 Task: Find connections with filter location Parli Vaijnāth with filter topic #Sustainabilitywith filter profile language Spanish with filter current company Innovaccer with filter school Kalinga University, Raipur with filter industry Temporary Help Services with filter service category Family Law with filter keywords title SEO Manager
Action: Mouse moved to (489, 65)
Screenshot: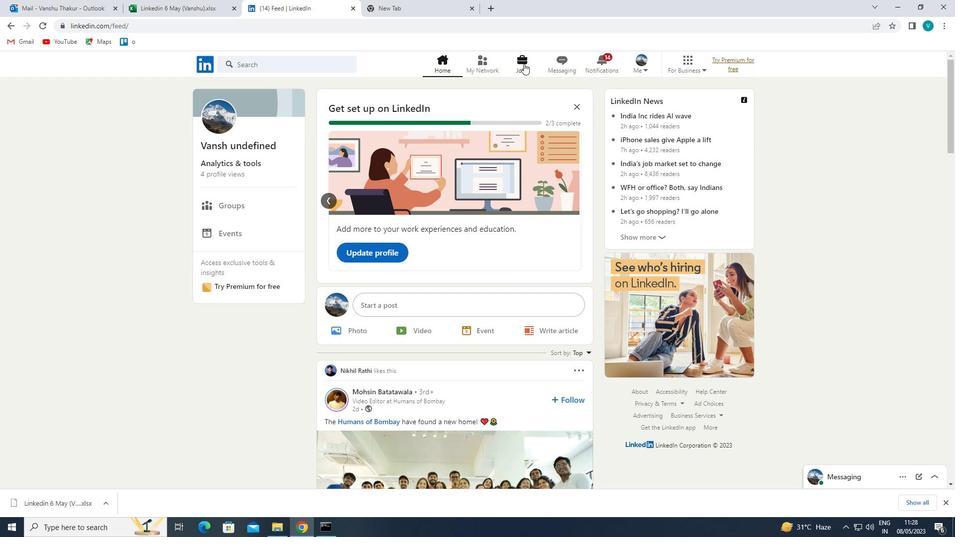 
Action: Mouse pressed left at (489, 65)
Screenshot: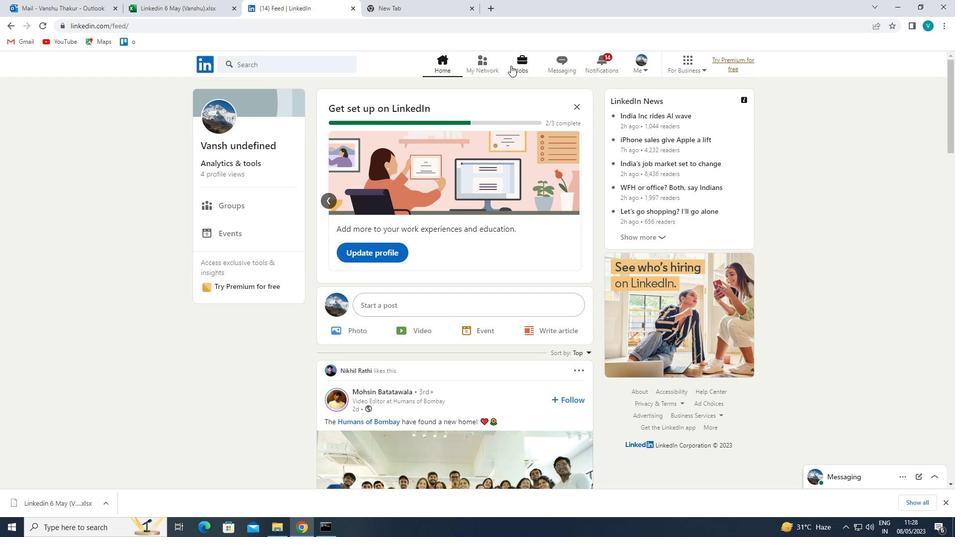 
Action: Mouse moved to (255, 122)
Screenshot: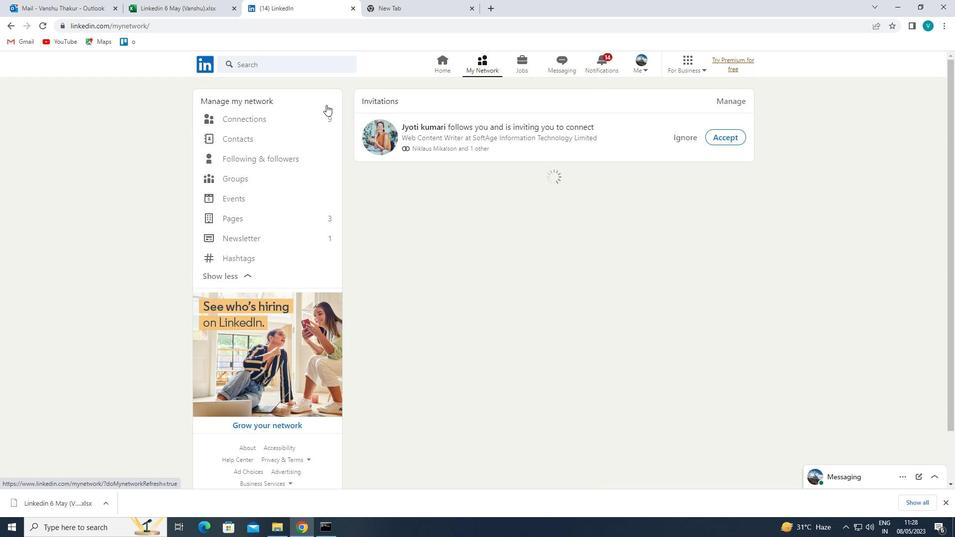 
Action: Mouse pressed left at (255, 122)
Screenshot: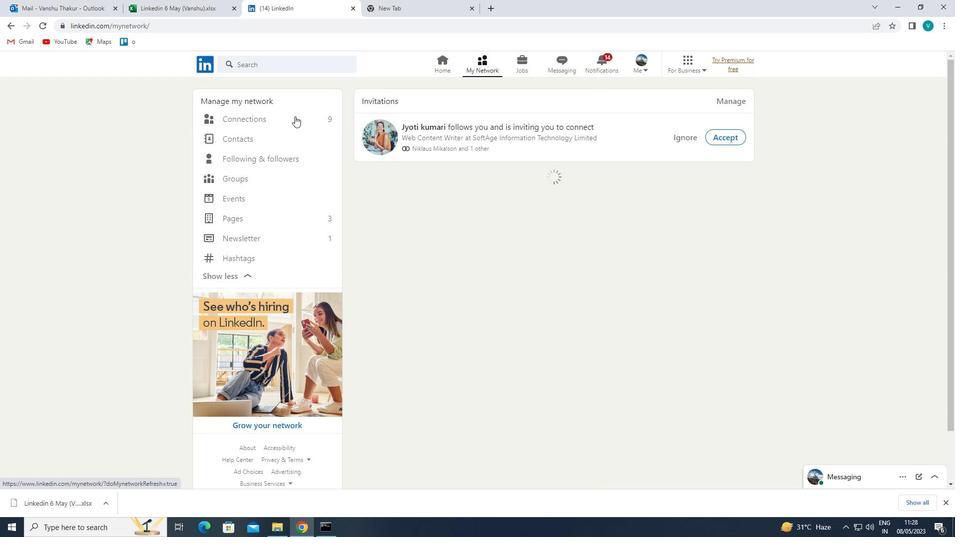 
Action: Mouse moved to (552, 116)
Screenshot: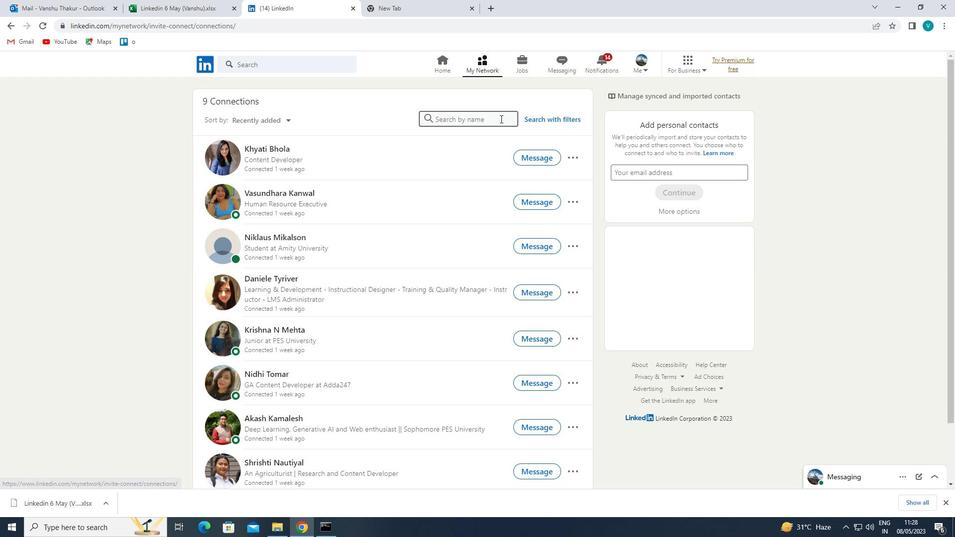
Action: Mouse pressed left at (552, 116)
Screenshot: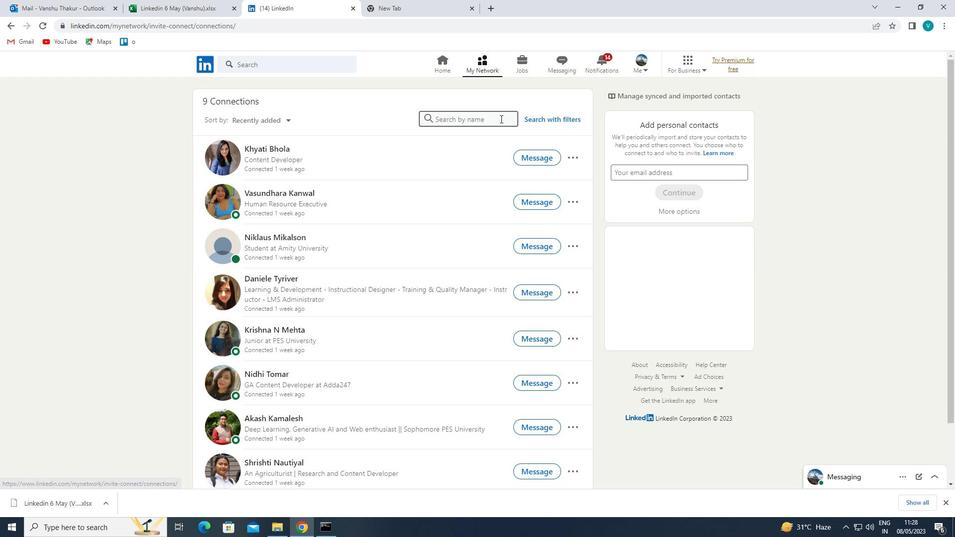 
Action: Mouse moved to (489, 93)
Screenshot: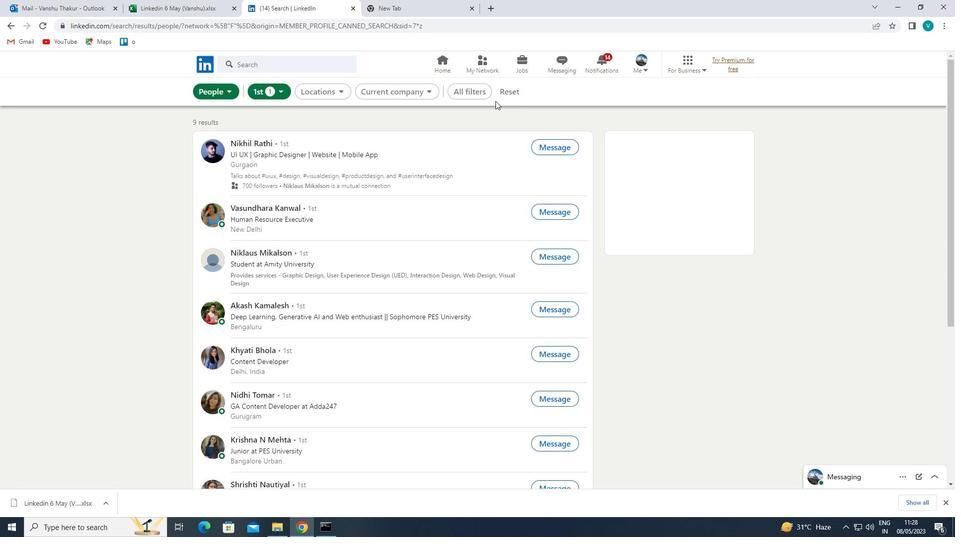 
Action: Mouse pressed left at (489, 93)
Screenshot: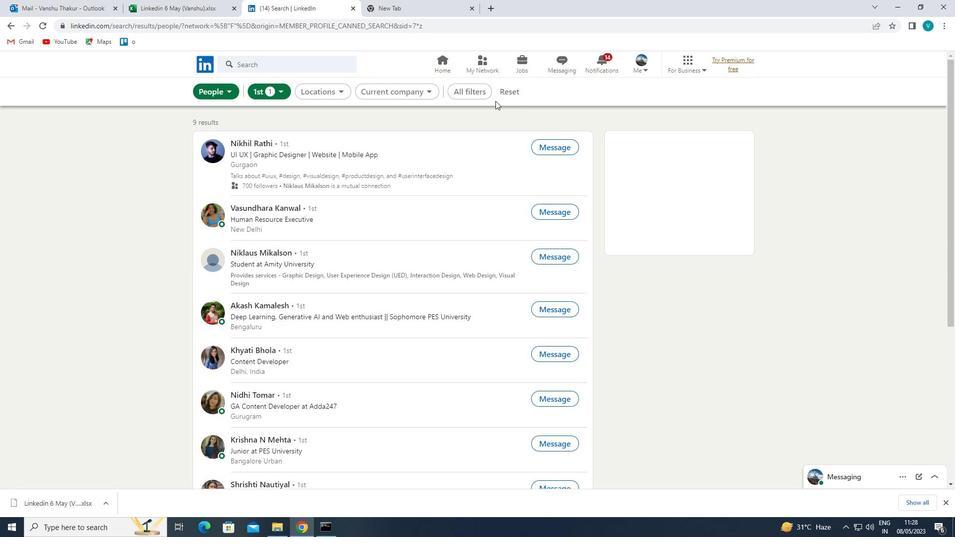 
Action: Mouse moved to (810, 209)
Screenshot: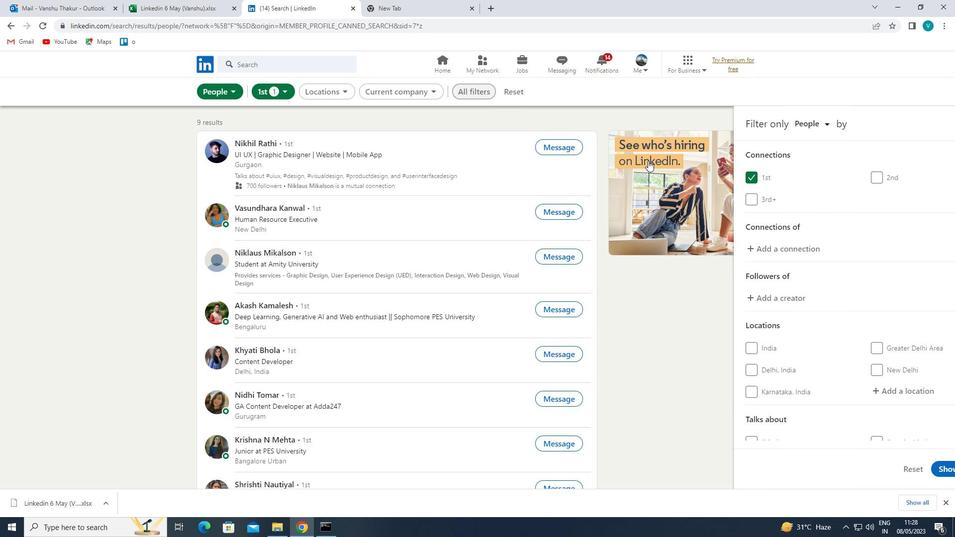 
Action: Mouse scrolled (810, 209) with delta (0, 0)
Screenshot: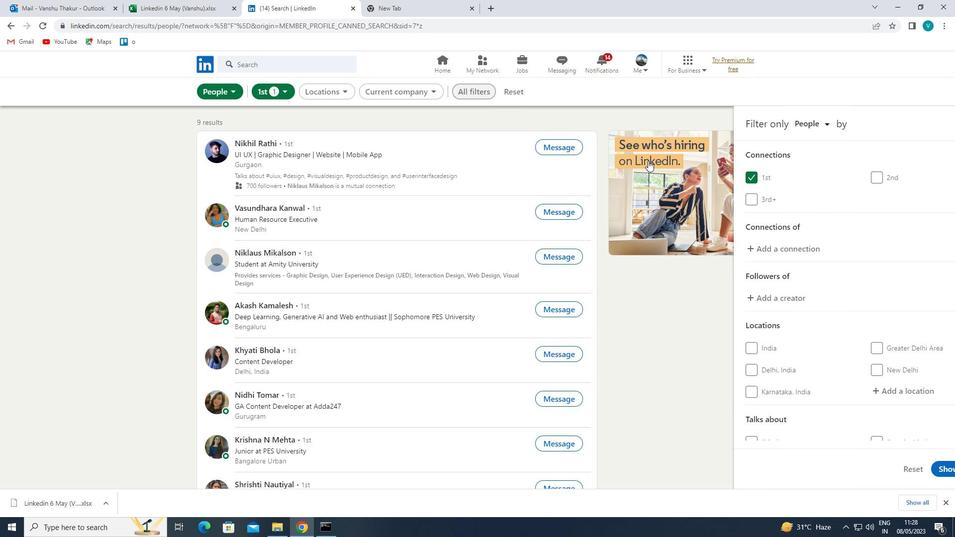 
Action: Mouse moved to (810, 210)
Screenshot: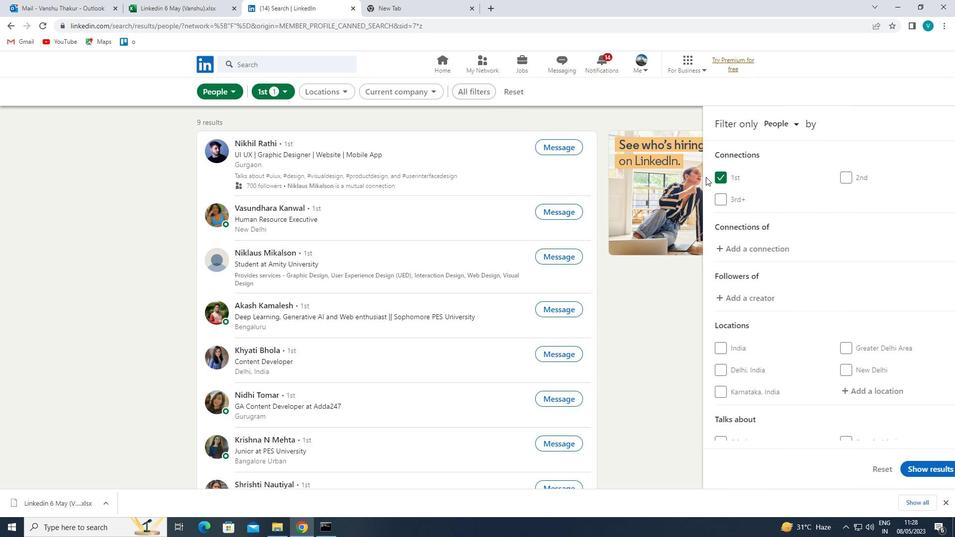 
Action: Mouse scrolled (810, 210) with delta (0, 0)
Screenshot: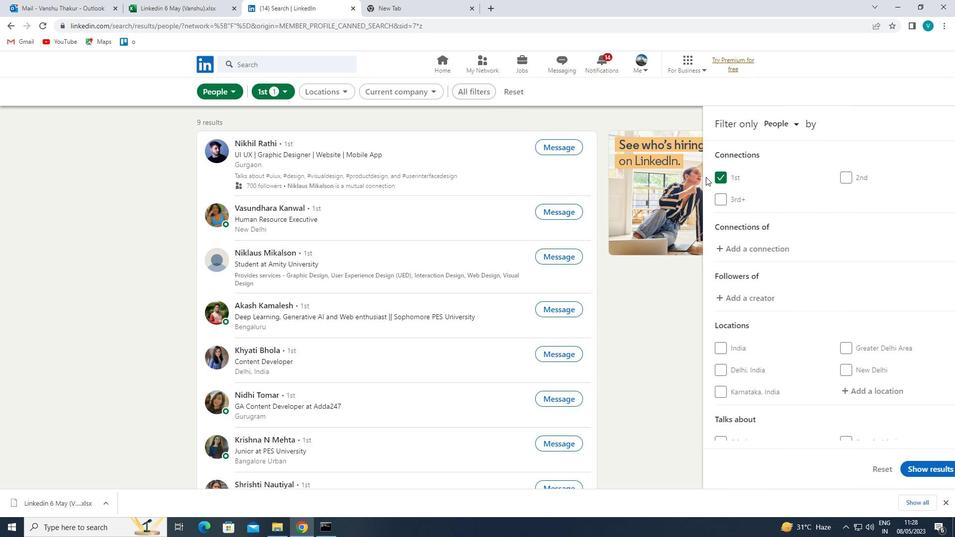 
Action: Mouse moved to (858, 291)
Screenshot: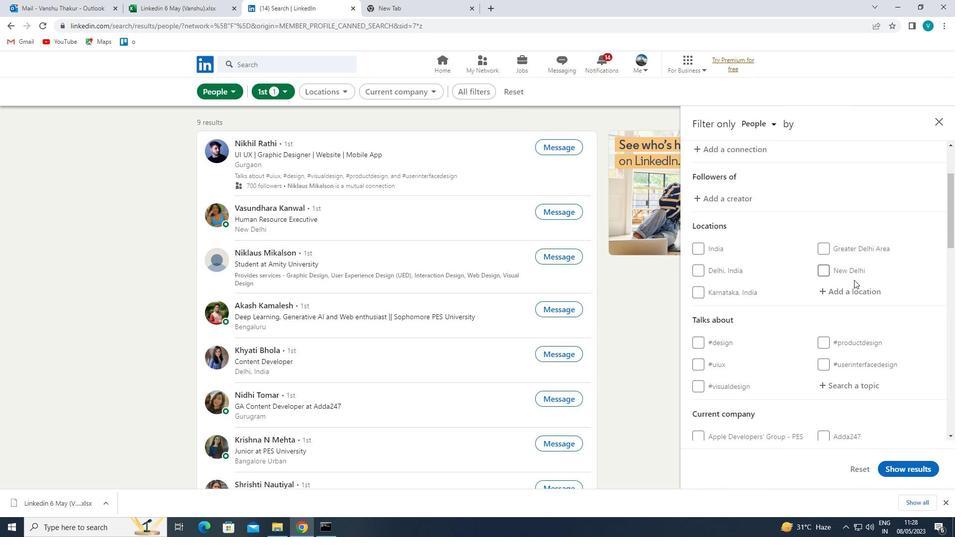 
Action: Mouse pressed left at (858, 291)
Screenshot: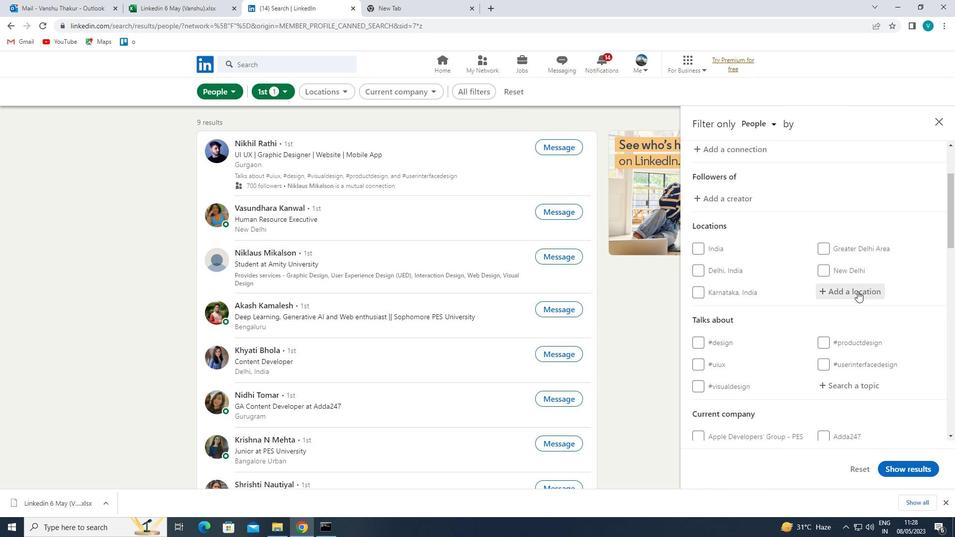 
Action: Mouse moved to (668, 212)
Screenshot: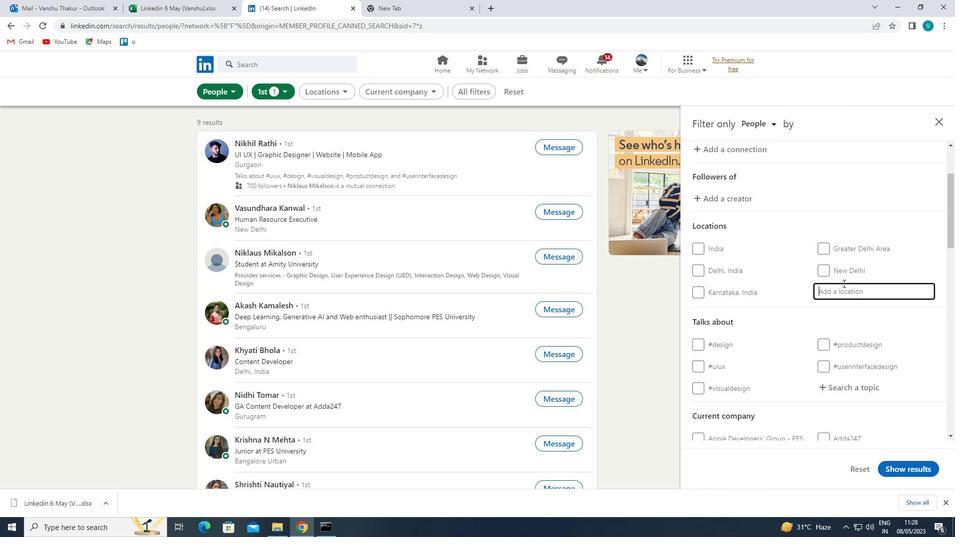 
Action: Key pressed <Key.shift>PARLI<Key.space><Key.shift>VAIJNATH<Key.left><Key.left><Key.left><Key.left><Key.left><Key.left><Key.left><Key.left><Key.left><Key.left><Key.left><Key.left><Key.left><Key.backspace><Key.shift>P
Screenshot: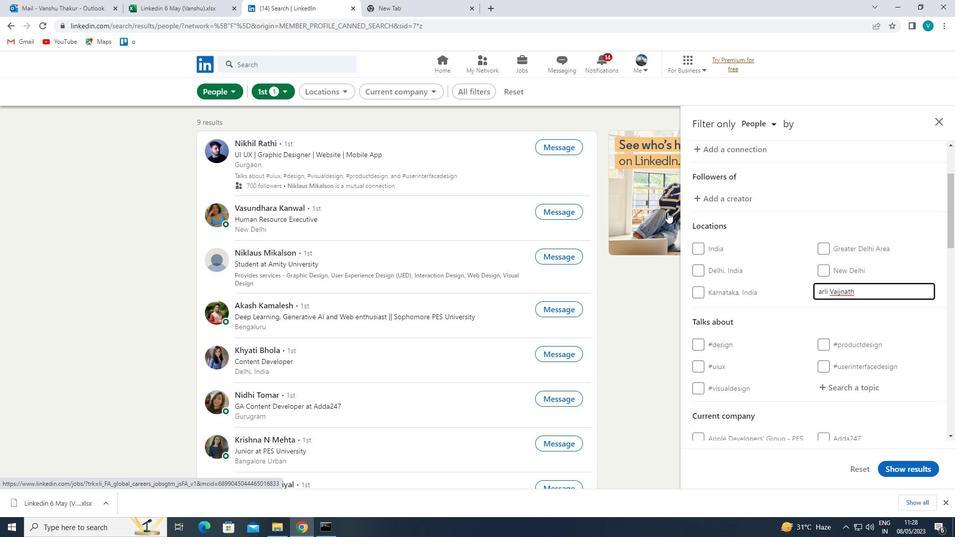 
Action: Mouse moved to (777, 292)
Screenshot: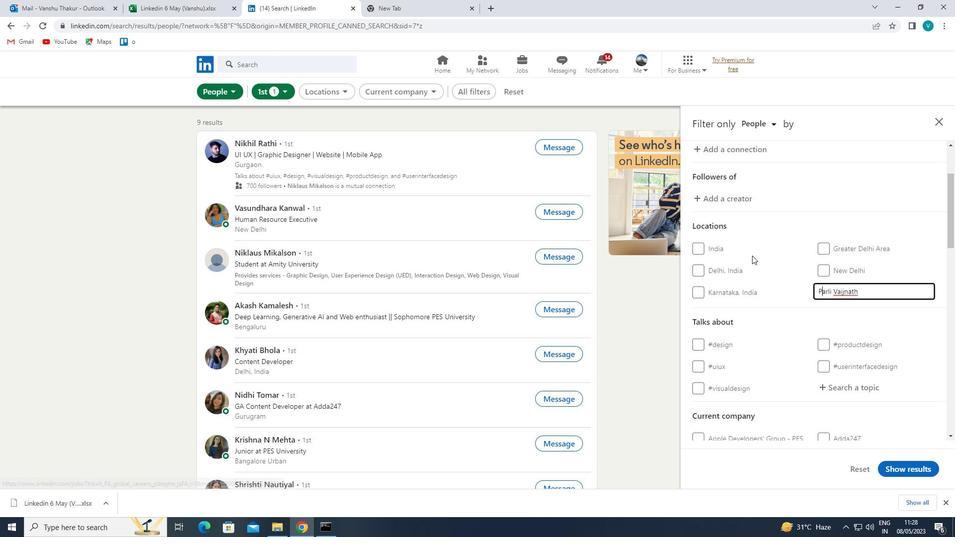 
Action: Mouse pressed left at (777, 292)
Screenshot: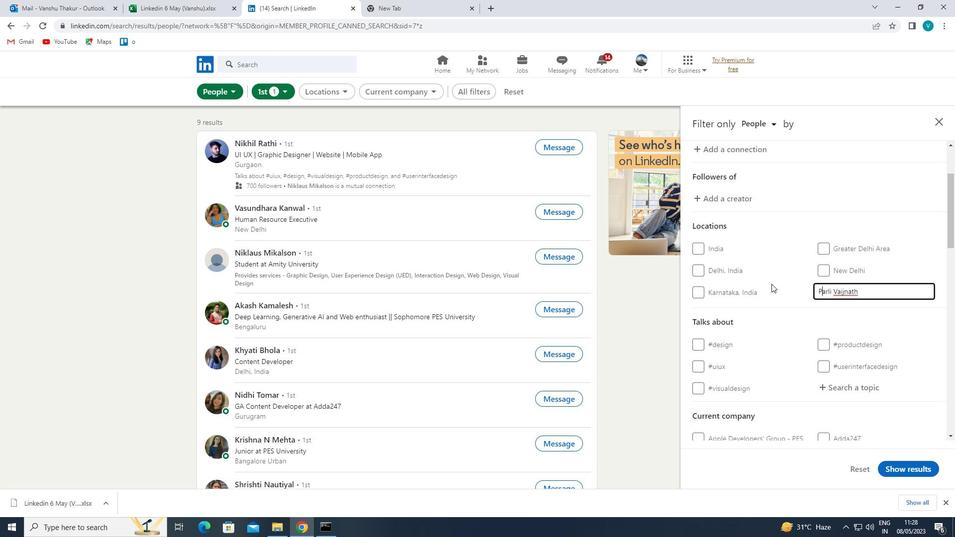 
Action: Mouse moved to (869, 320)
Screenshot: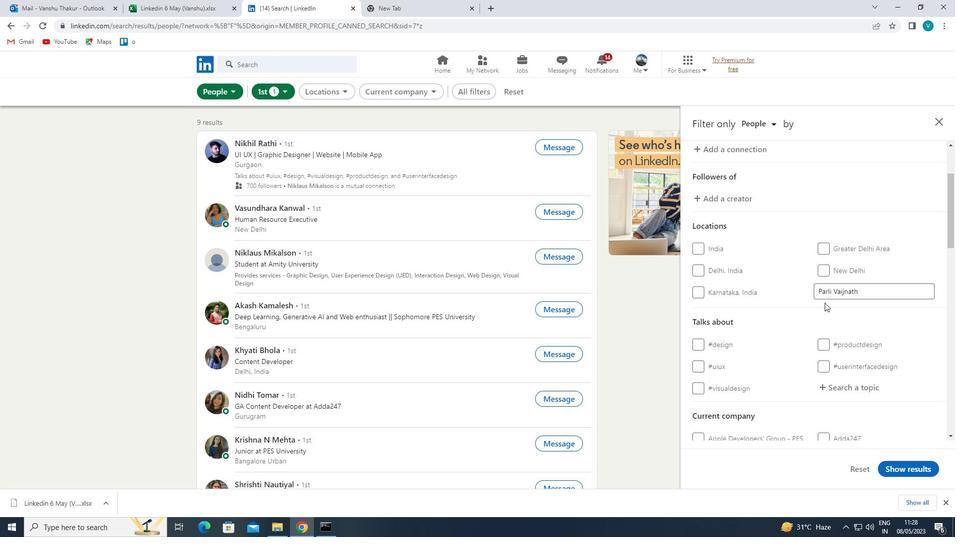 
Action: Mouse scrolled (869, 320) with delta (0, 0)
Screenshot: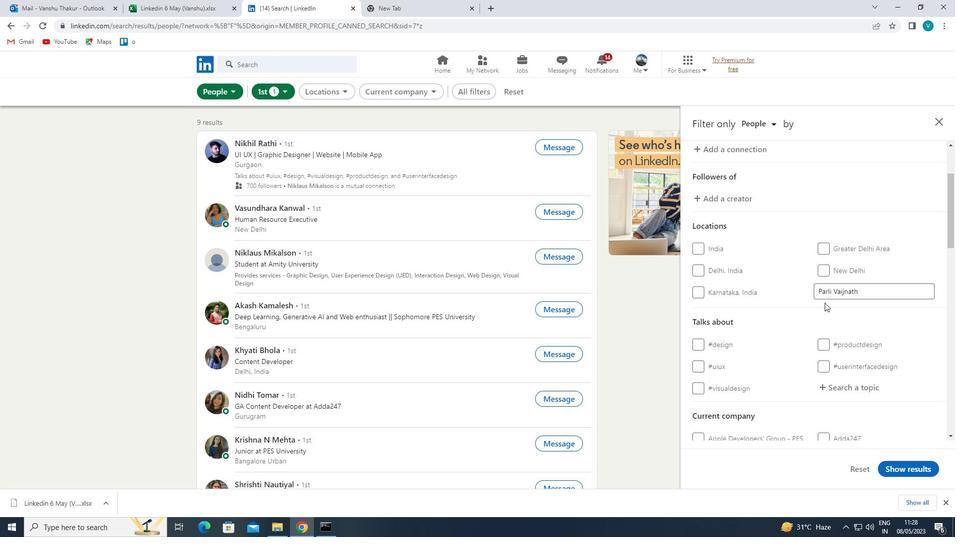 
Action: Mouse moved to (875, 324)
Screenshot: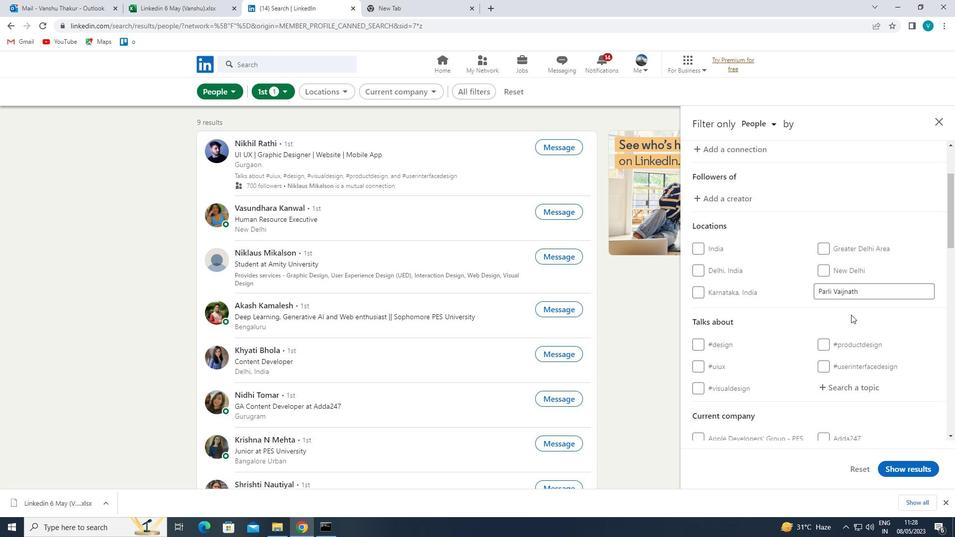 
Action: Mouse scrolled (875, 324) with delta (0, 0)
Screenshot: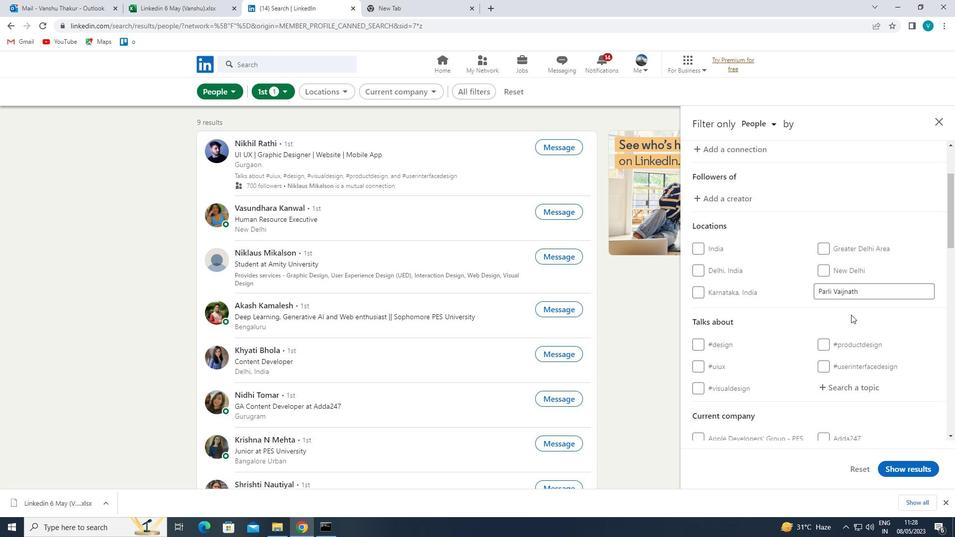 
Action: Mouse moved to (863, 292)
Screenshot: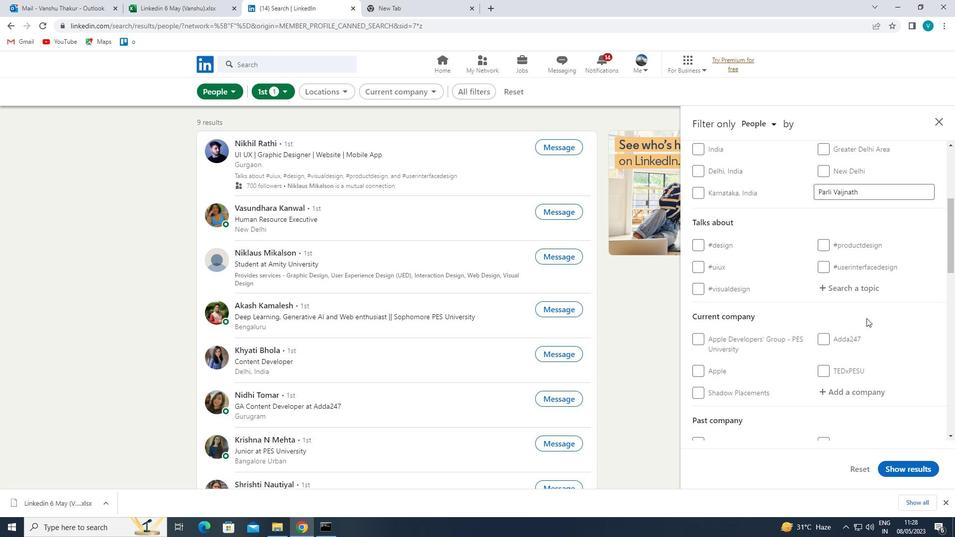
Action: Mouse pressed left at (863, 292)
Screenshot: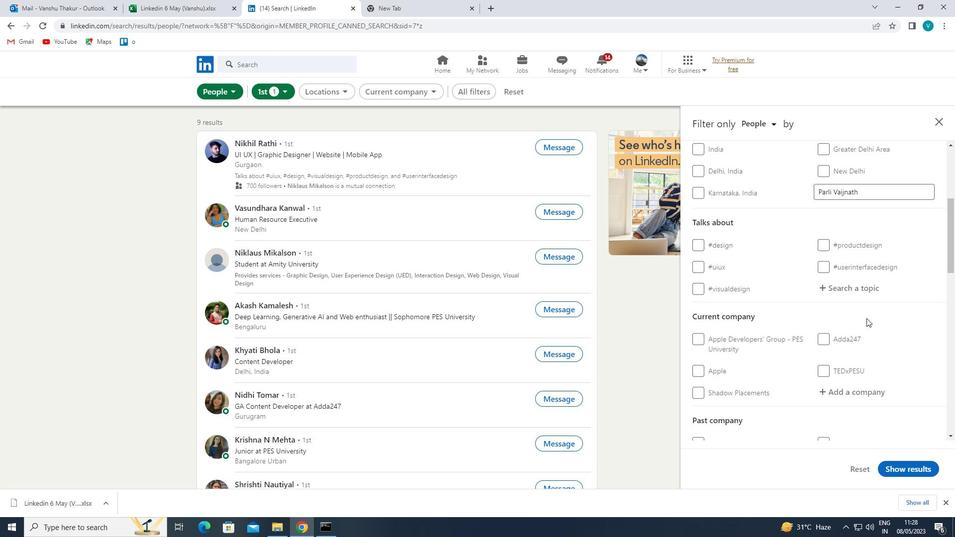 
Action: Mouse moved to (800, 253)
Screenshot: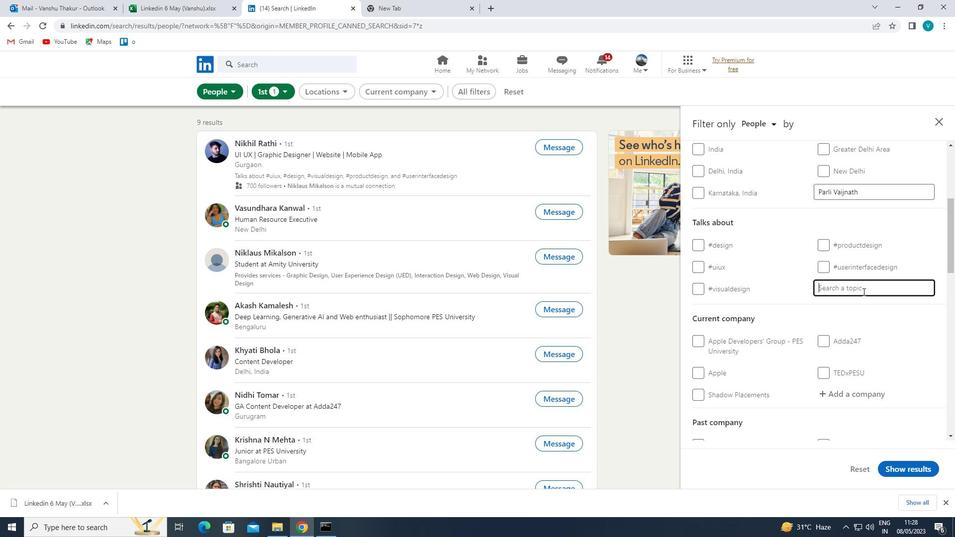 
Action: Key pressed SUSTA
Screenshot: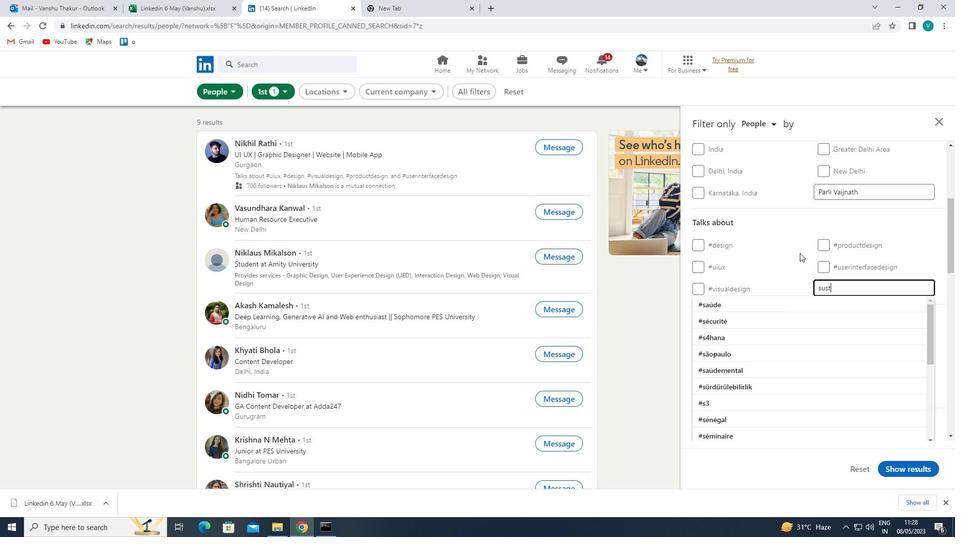 
Action: Mouse moved to (793, 300)
Screenshot: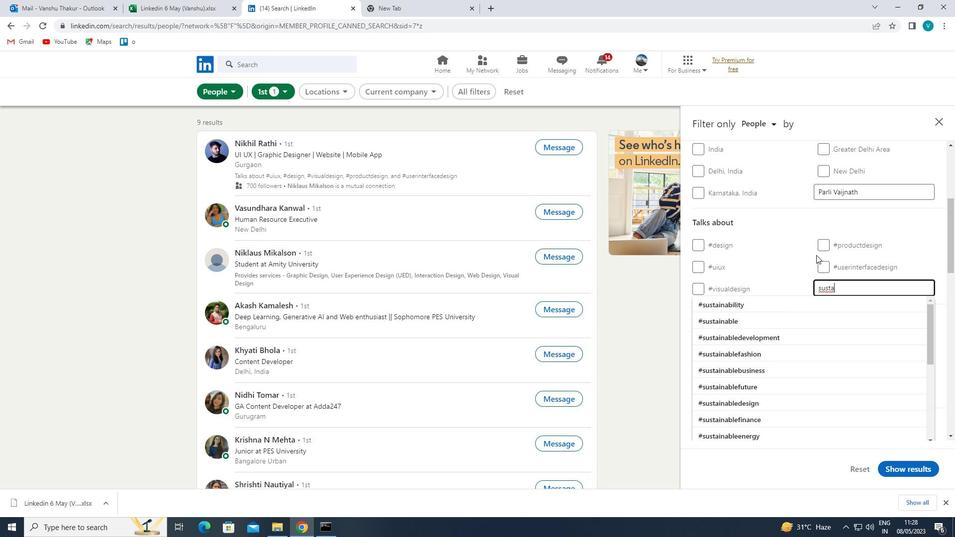 
Action: Mouse pressed left at (793, 300)
Screenshot: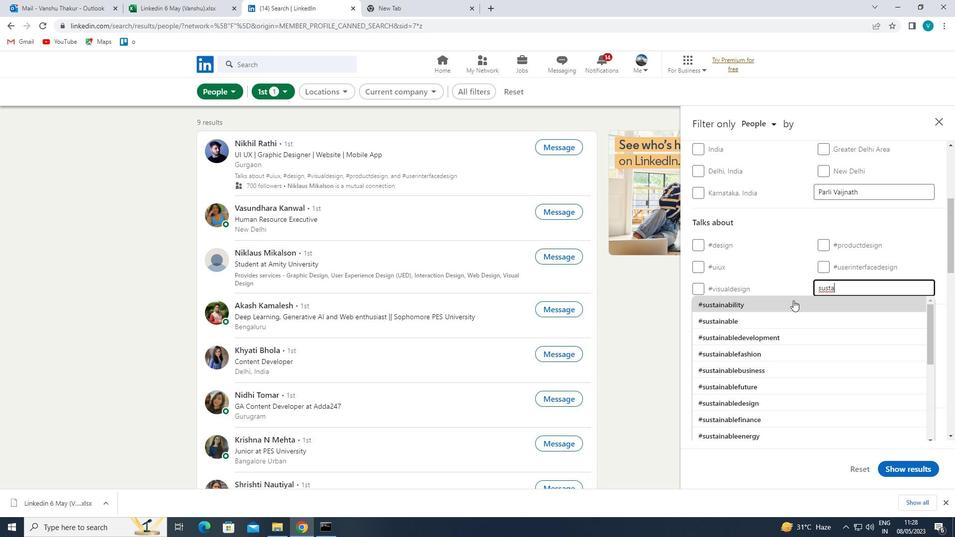 
Action: Mouse moved to (796, 307)
Screenshot: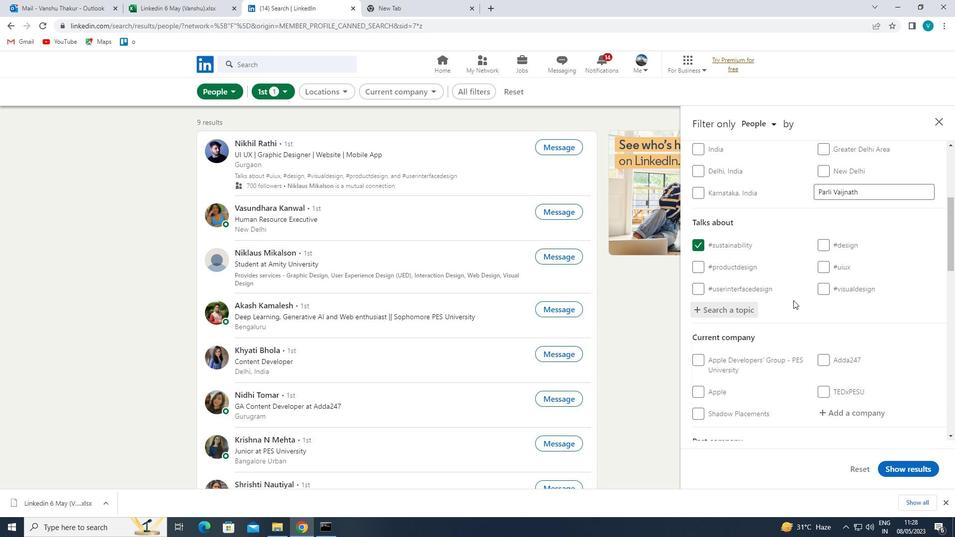 
Action: Mouse scrolled (796, 306) with delta (0, 0)
Screenshot: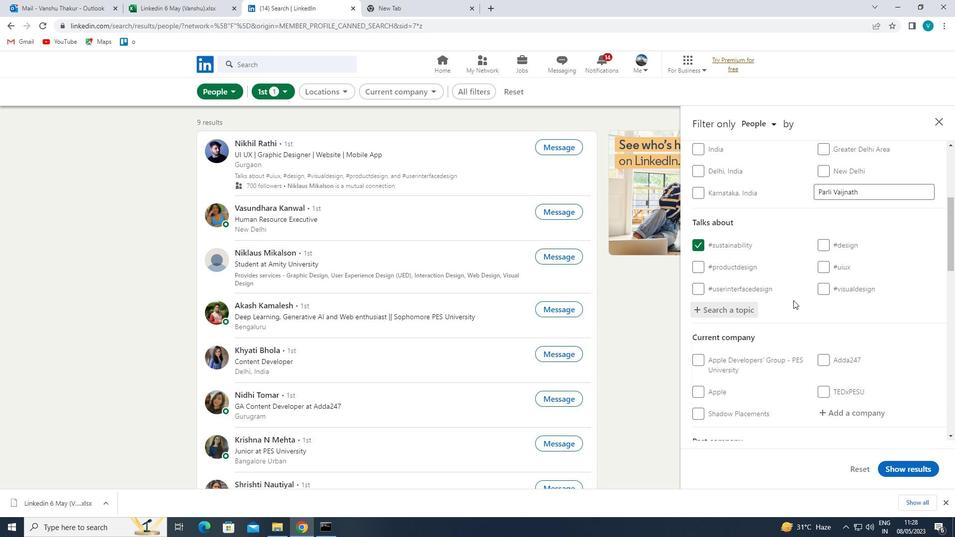 
Action: Mouse moved to (797, 309)
Screenshot: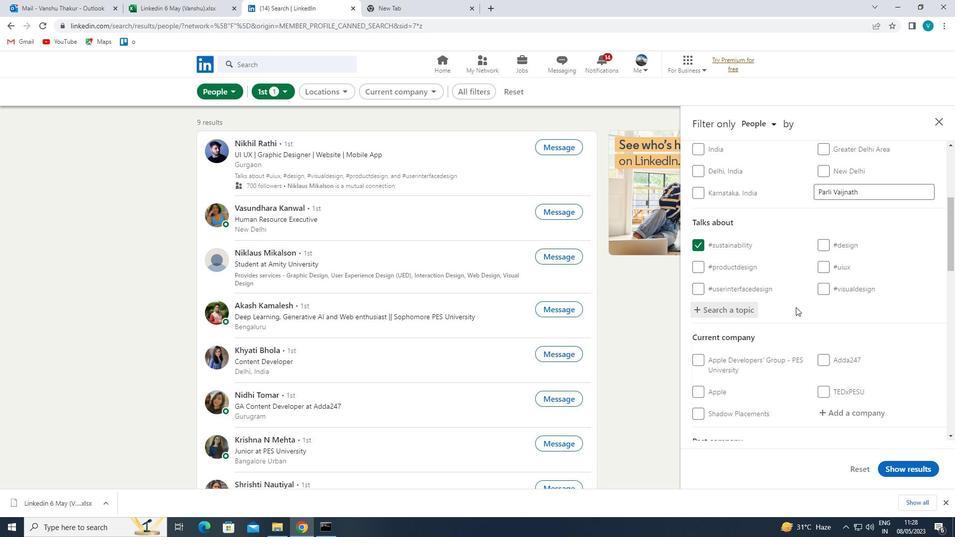 
Action: Mouse scrolled (797, 308) with delta (0, 0)
Screenshot: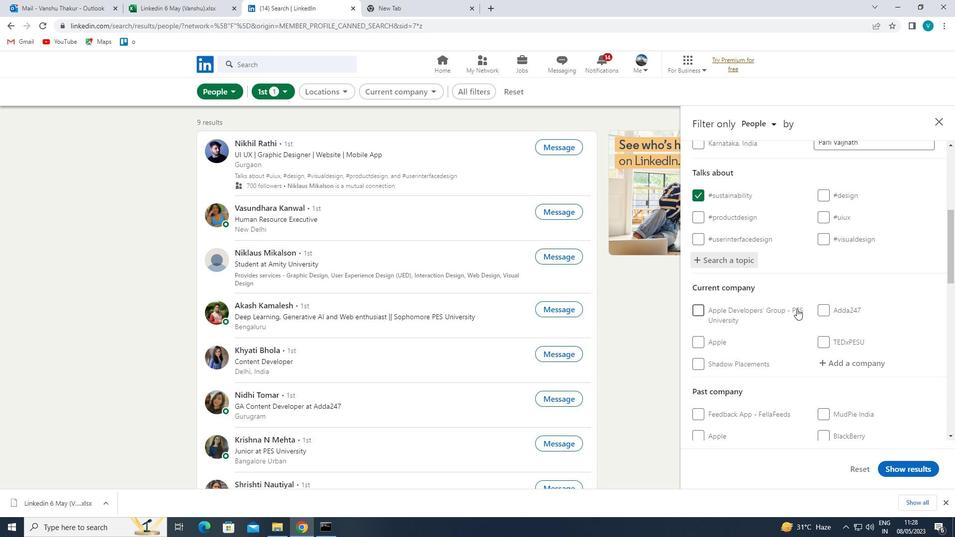 
Action: Mouse moved to (840, 309)
Screenshot: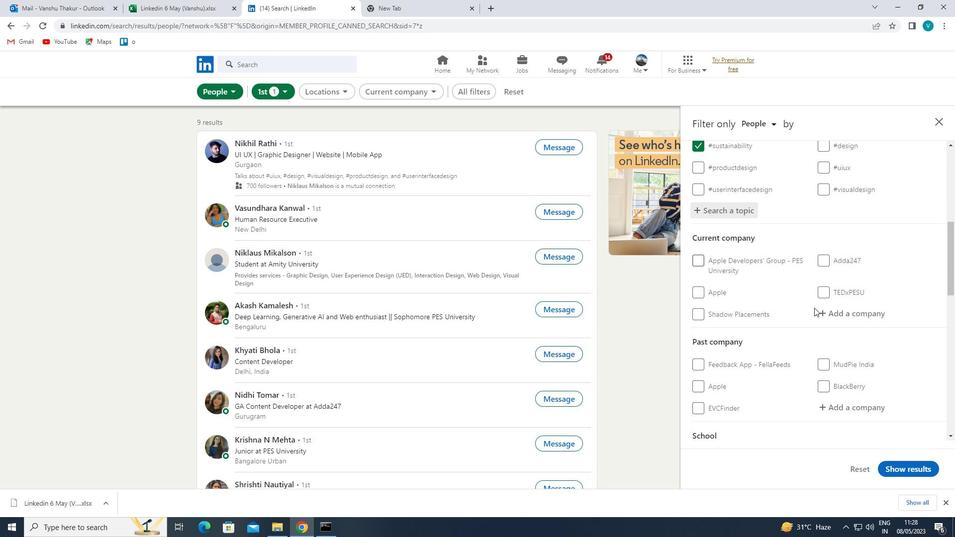 
Action: Mouse pressed left at (840, 309)
Screenshot: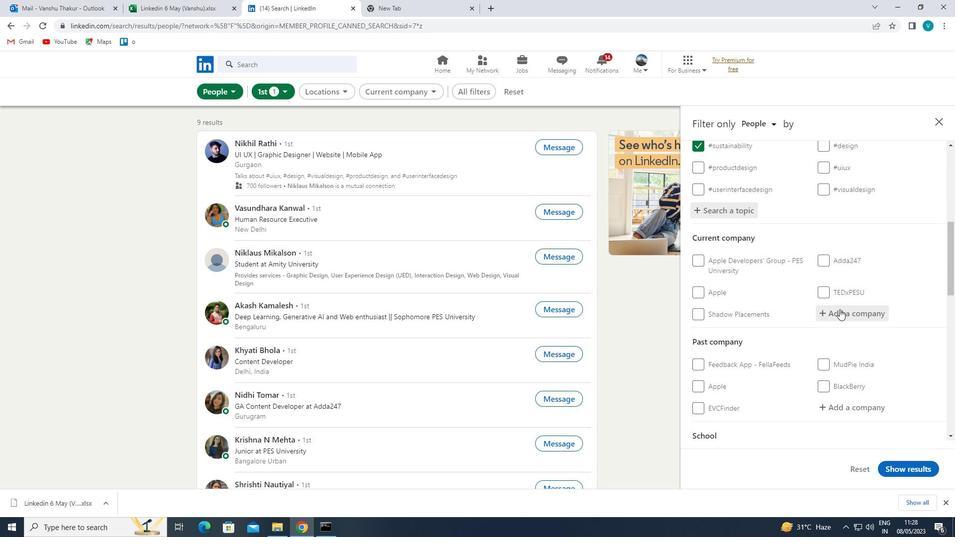 
Action: Mouse moved to (847, 303)
Screenshot: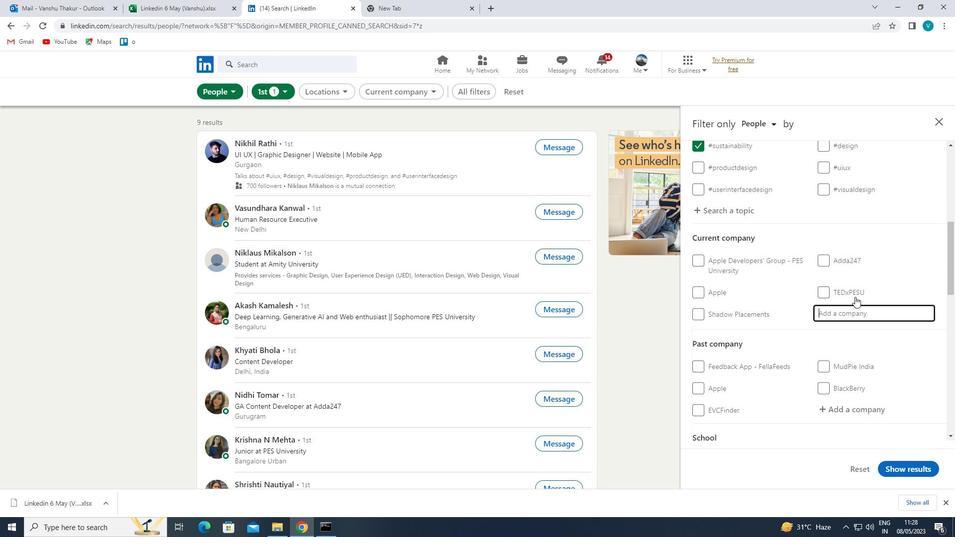 
Action: Key pressed <Key.shift>
Screenshot: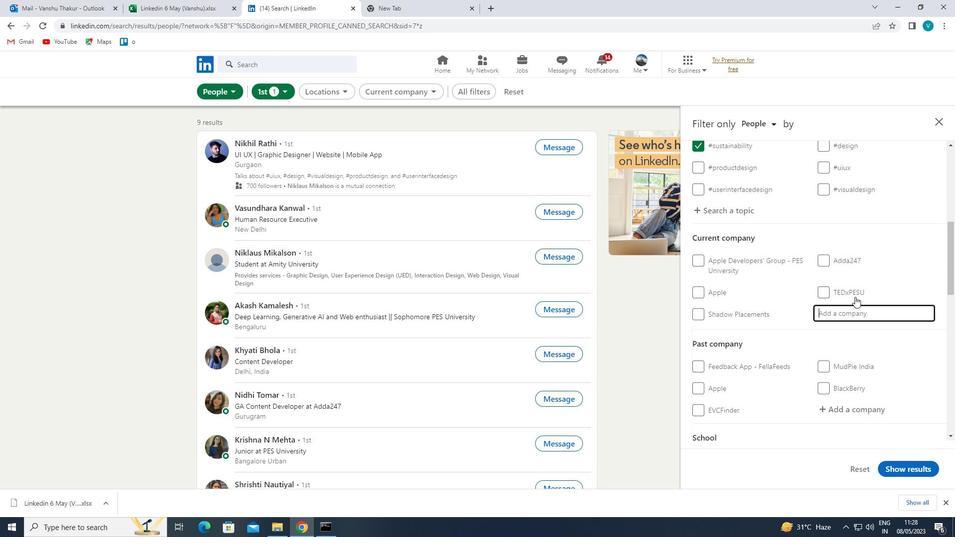
Action: Mouse moved to (847, 303)
Screenshot: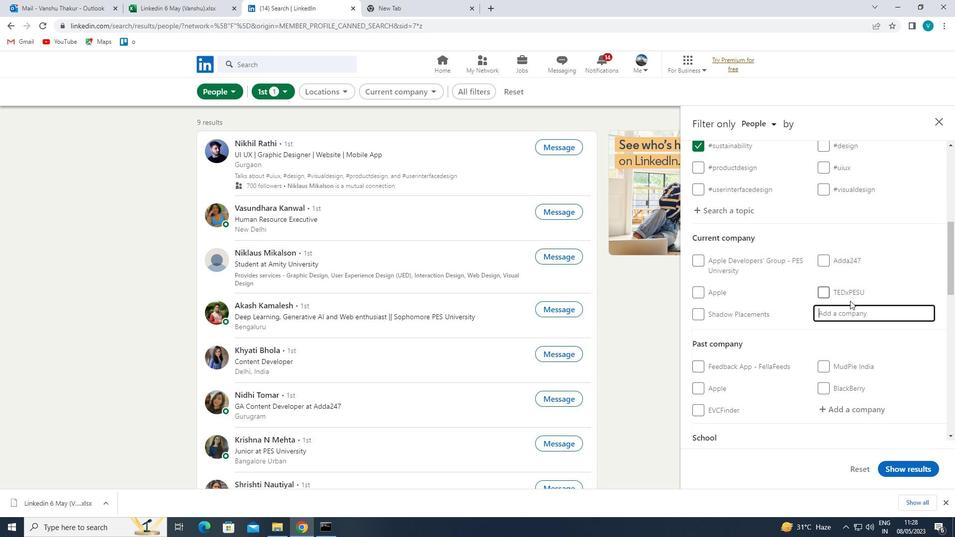 
Action: Key pressed I
Screenshot: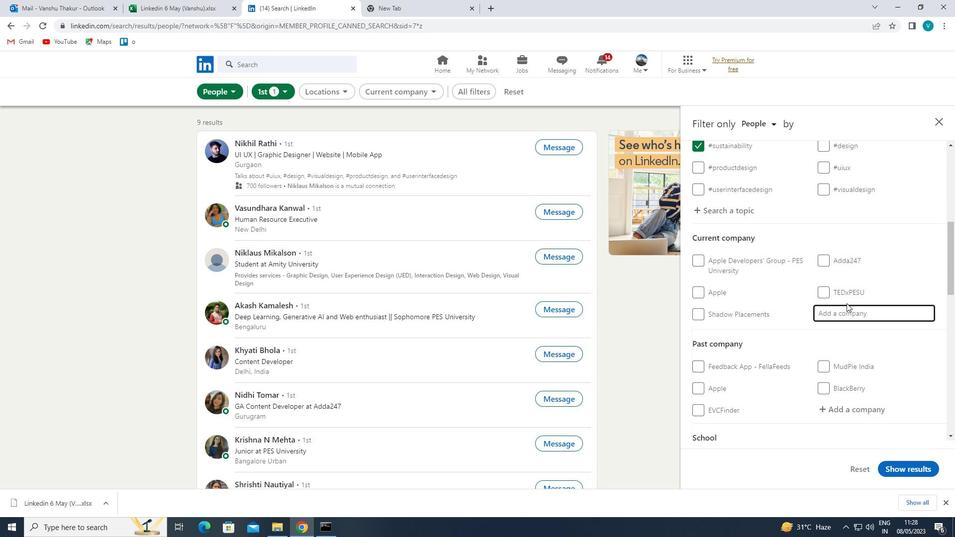 
Action: Mouse moved to (846, 304)
Screenshot: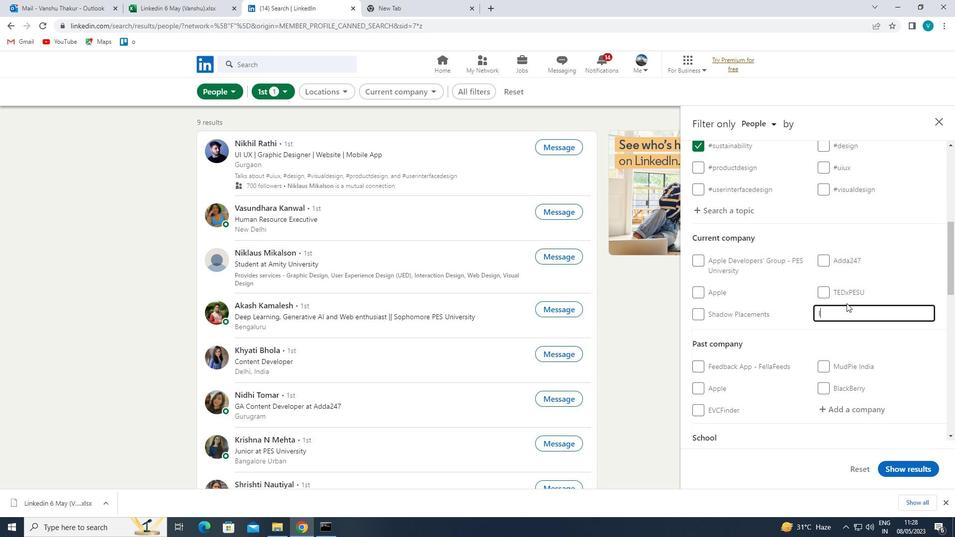 
Action: Key pressed NNOVACCER
Screenshot: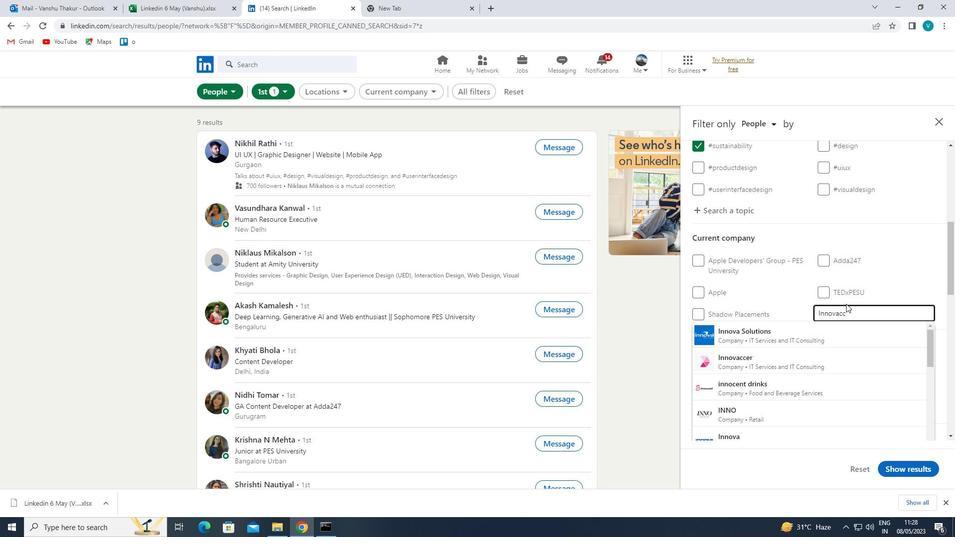 
Action: Mouse moved to (833, 335)
Screenshot: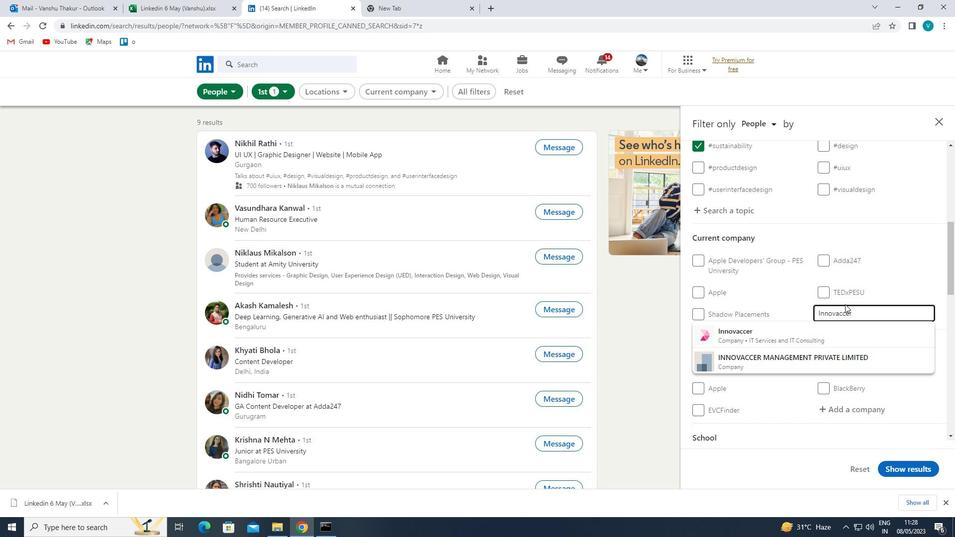 
Action: Mouse pressed left at (833, 335)
Screenshot: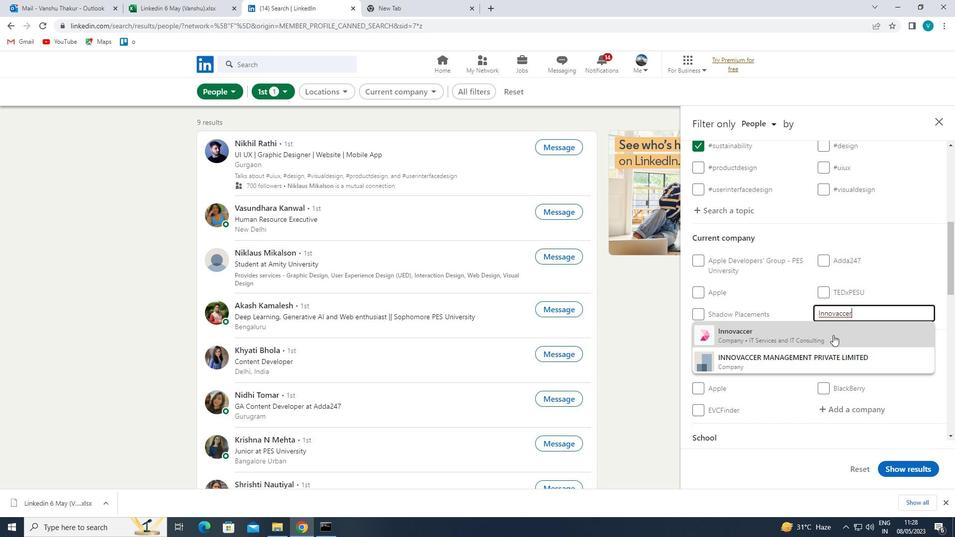 
Action: Mouse moved to (835, 337)
Screenshot: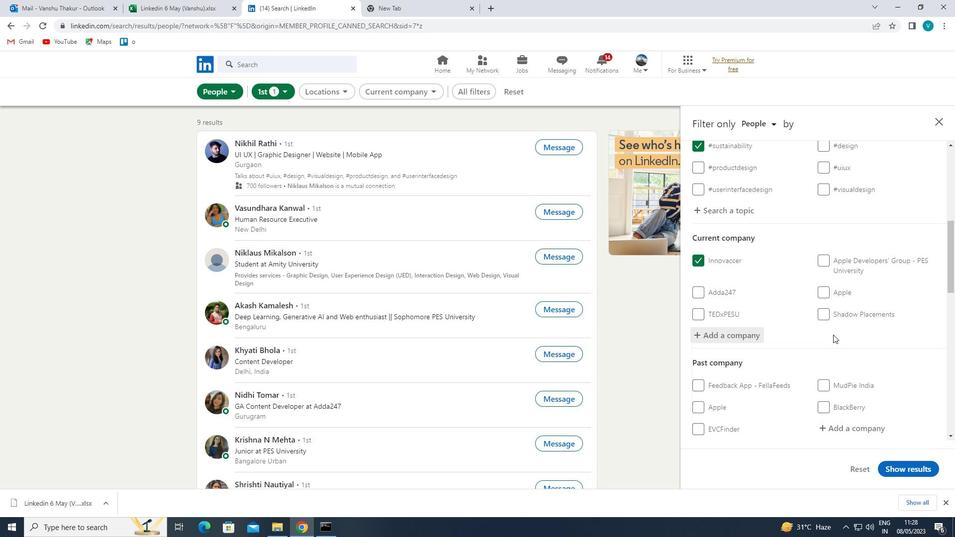 
Action: Mouse scrolled (835, 336) with delta (0, 0)
Screenshot: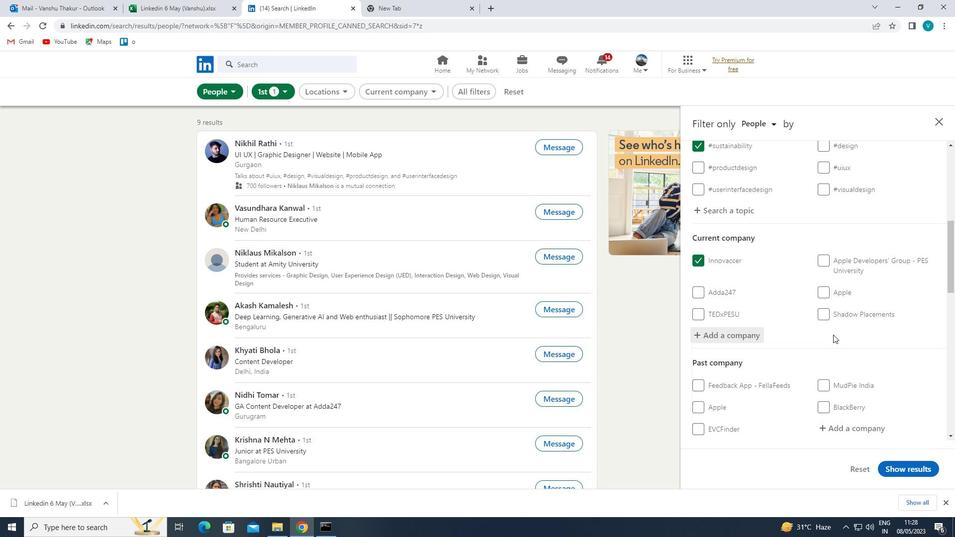 
Action: Mouse moved to (837, 338)
Screenshot: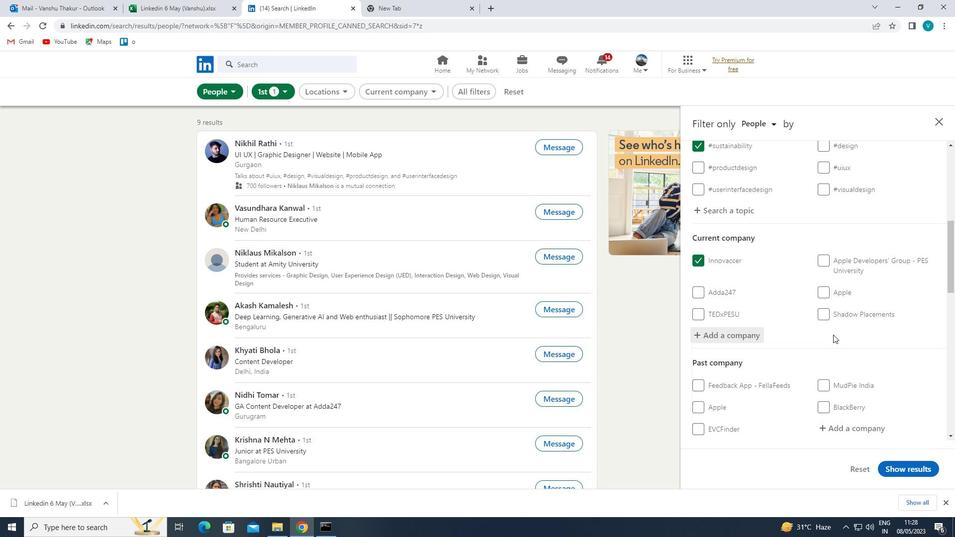 
Action: Mouse scrolled (837, 337) with delta (0, 0)
Screenshot: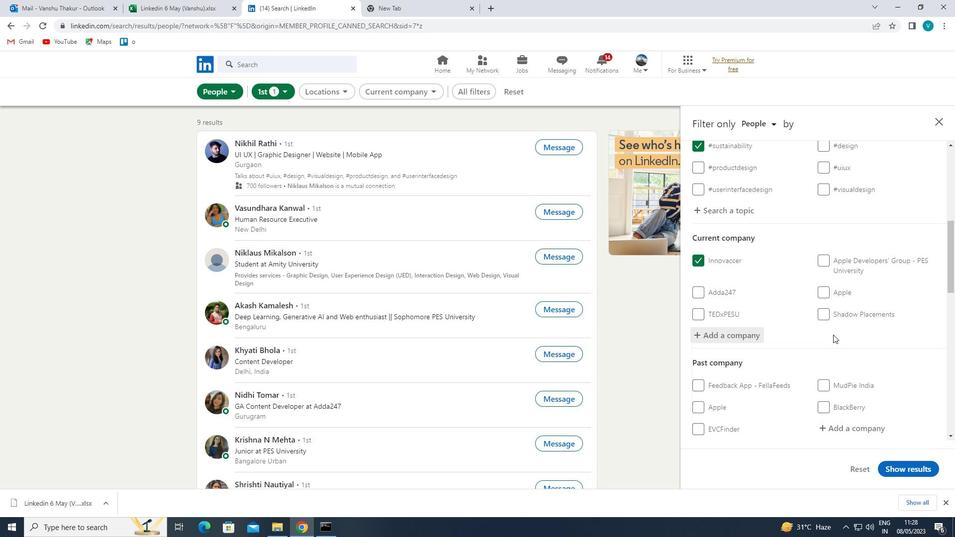 
Action: Mouse moved to (838, 339)
Screenshot: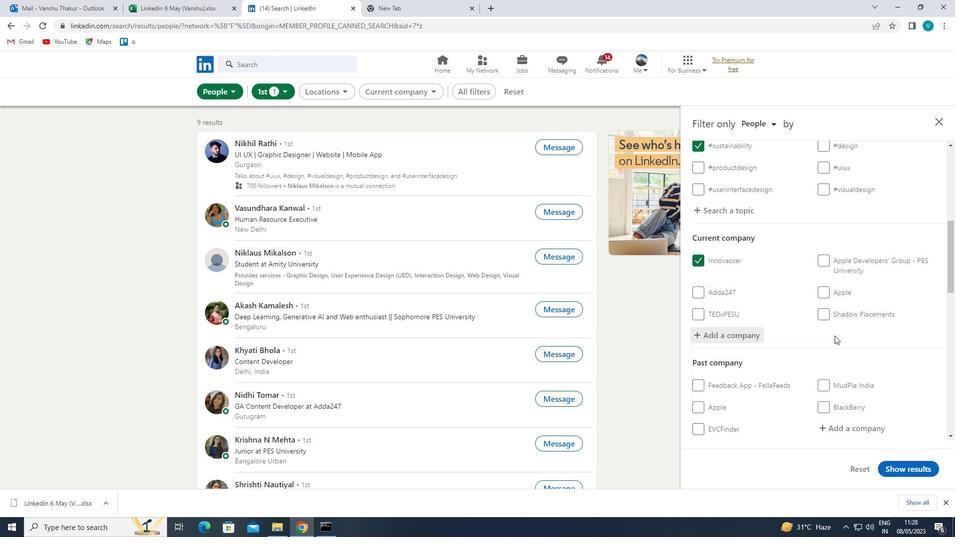 
Action: Mouse scrolled (838, 339) with delta (0, 0)
Screenshot: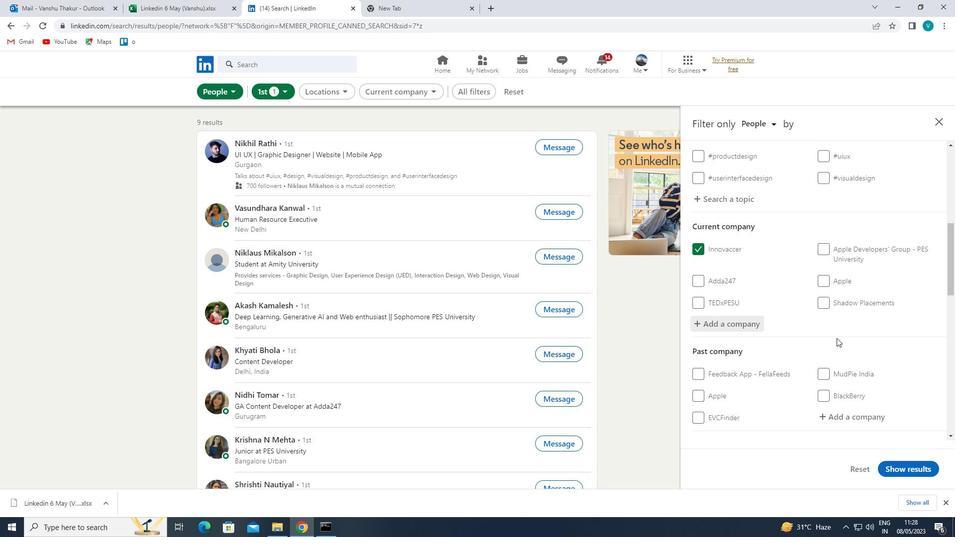 
Action: Mouse moved to (838, 340)
Screenshot: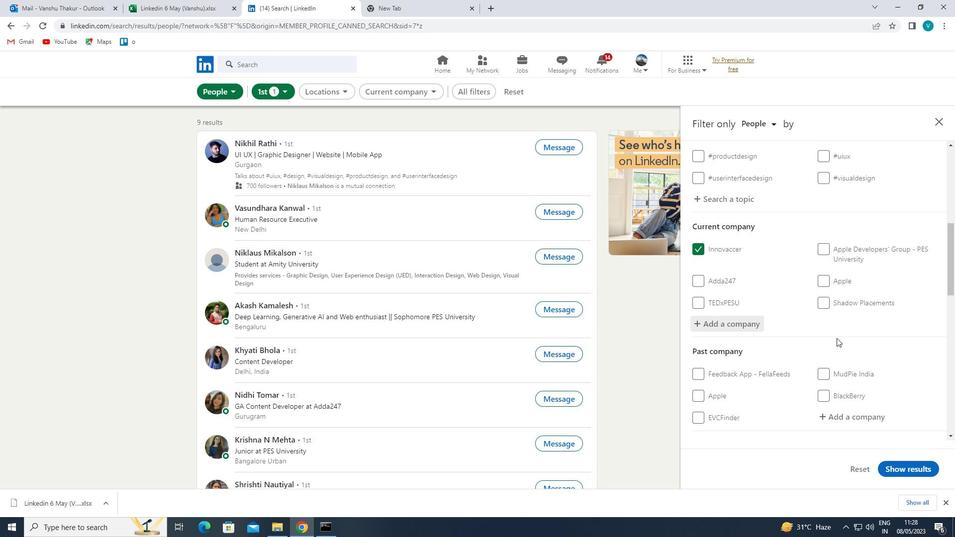 
Action: Mouse scrolled (838, 339) with delta (0, 0)
Screenshot: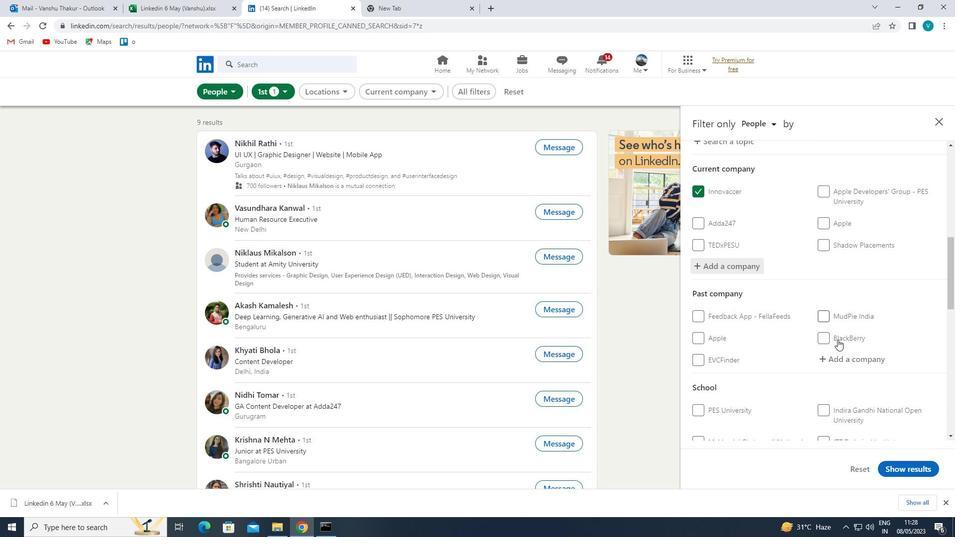 
Action: Mouse moved to (839, 350)
Screenshot: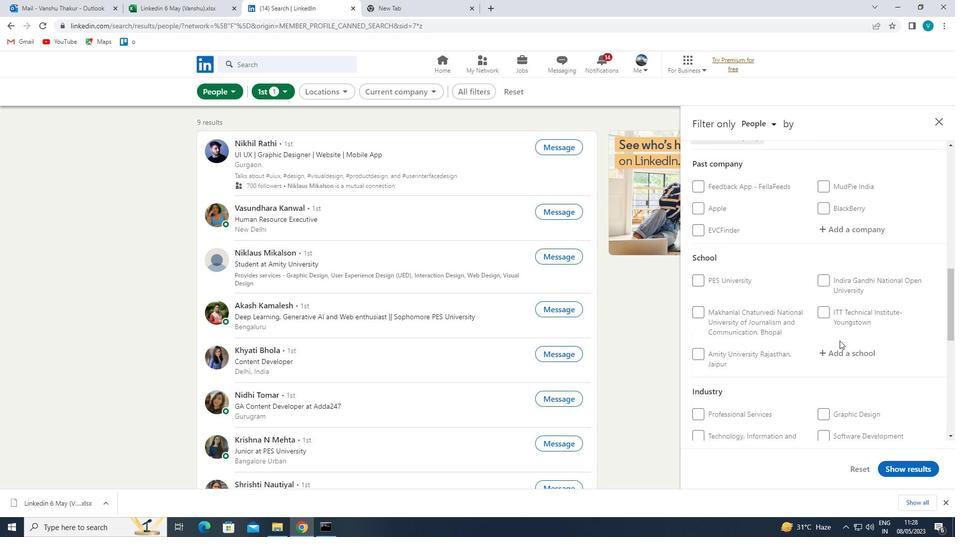 
Action: Mouse pressed left at (839, 350)
Screenshot: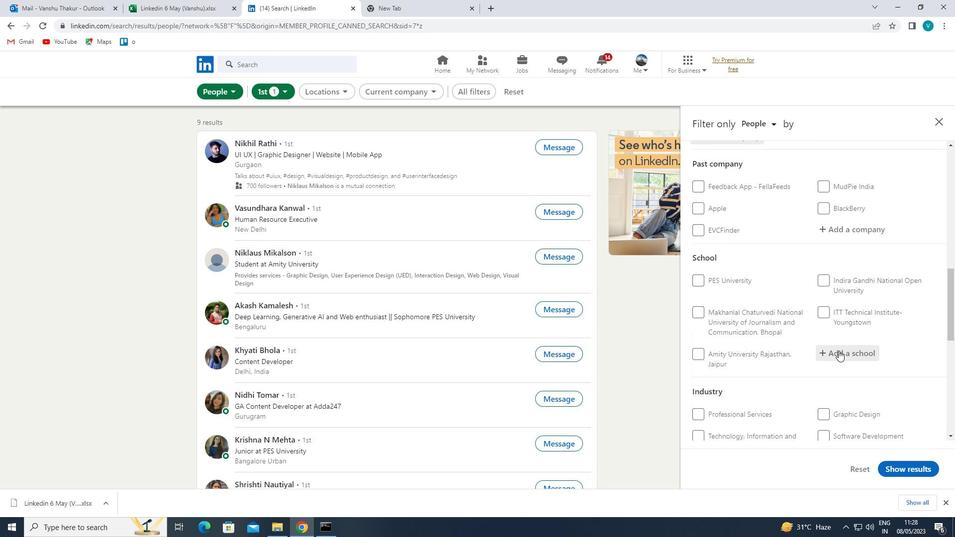 
Action: Mouse moved to (840, 350)
Screenshot: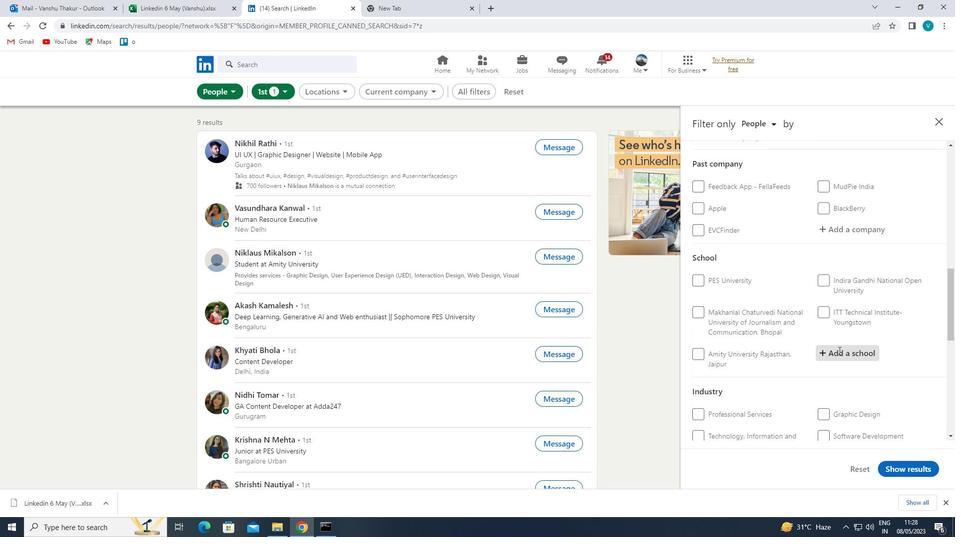 
Action: Key pressed <Key.shift><Key.shift><Key.shift><Key.shift><Key.shift><Key.shift>KALINGA
Screenshot: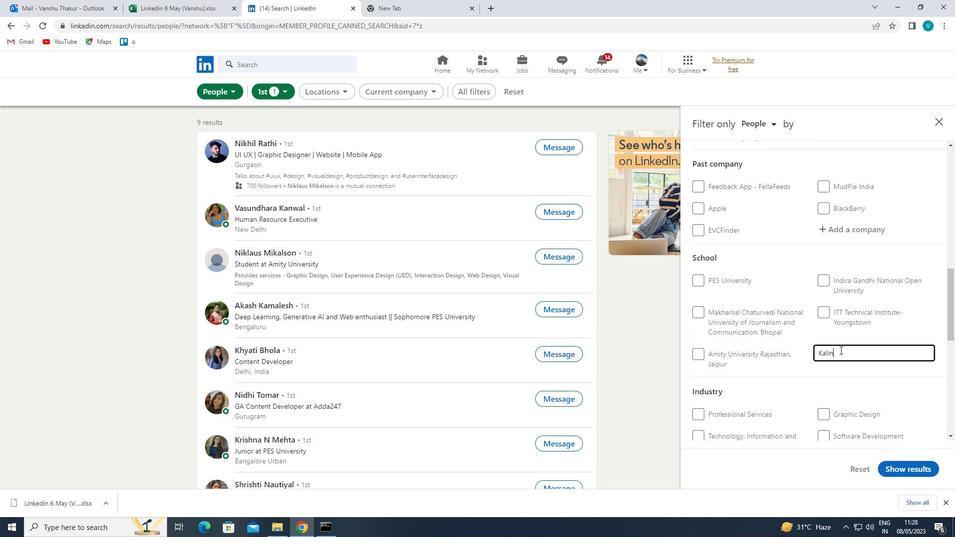 
Action: Mouse moved to (817, 365)
Screenshot: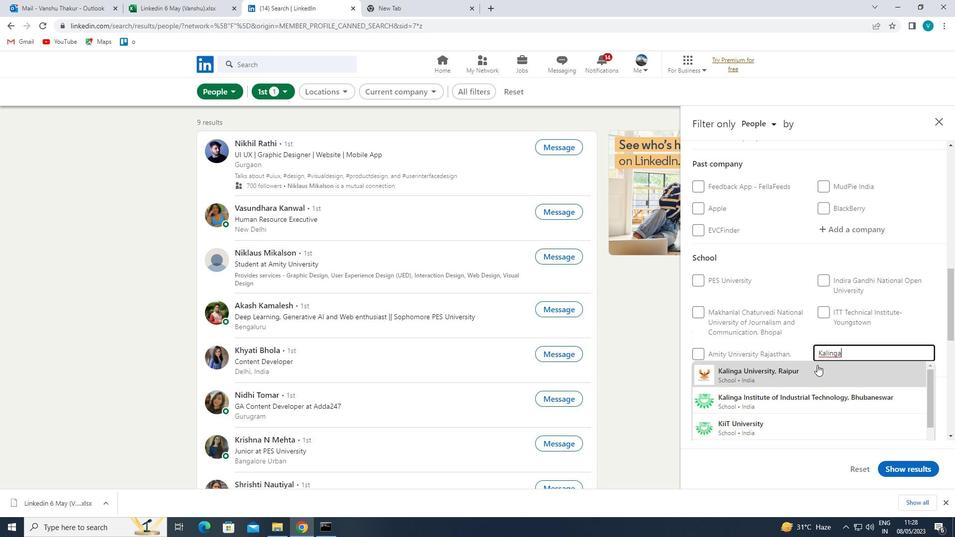 
Action: Mouse pressed left at (817, 365)
Screenshot: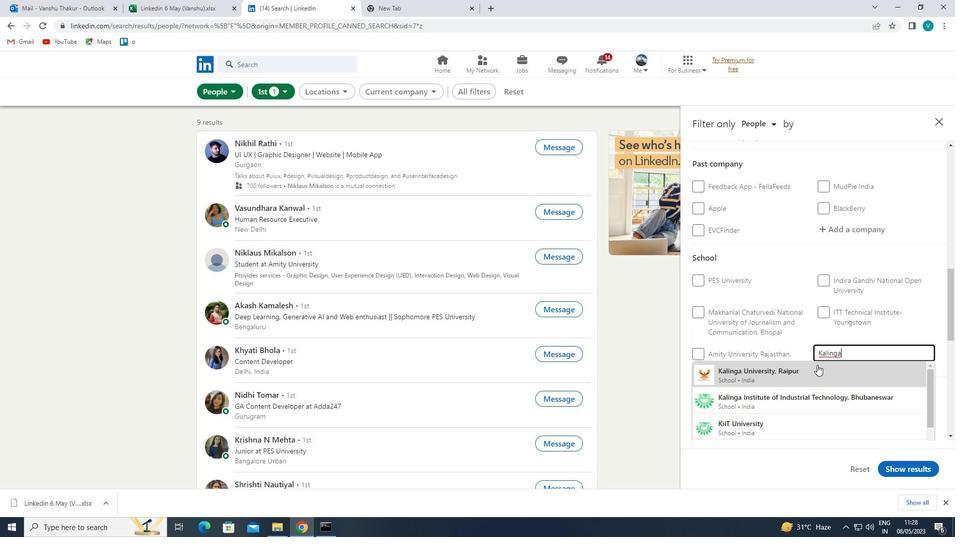 
Action: Mouse moved to (822, 364)
Screenshot: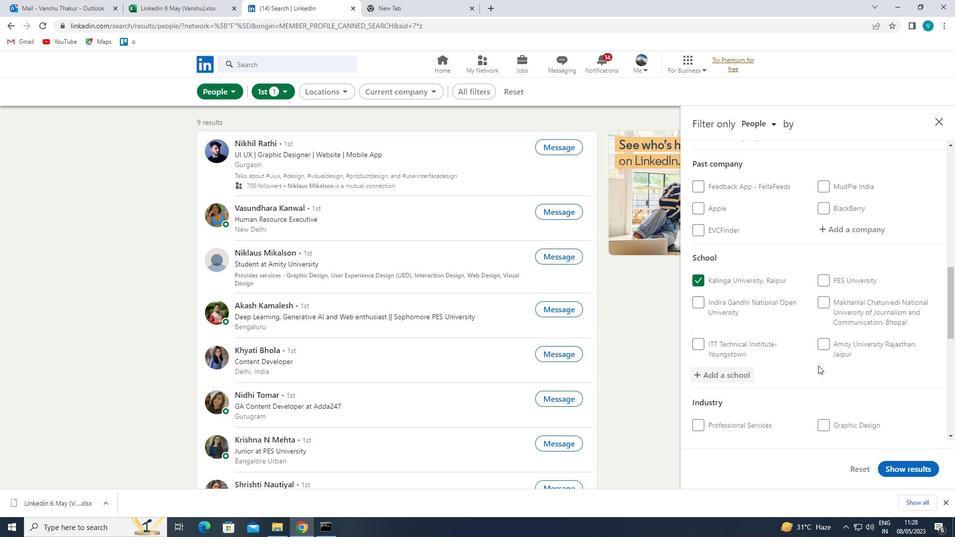 
Action: Mouse scrolled (822, 363) with delta (0, 0)
Screenshot: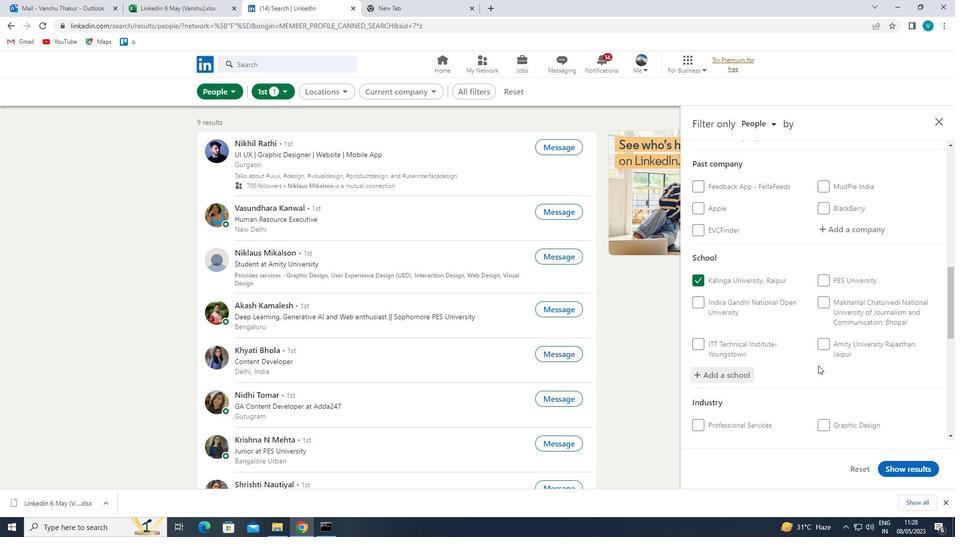 
Action: Mouse moved to (822, 365)
Screenshot: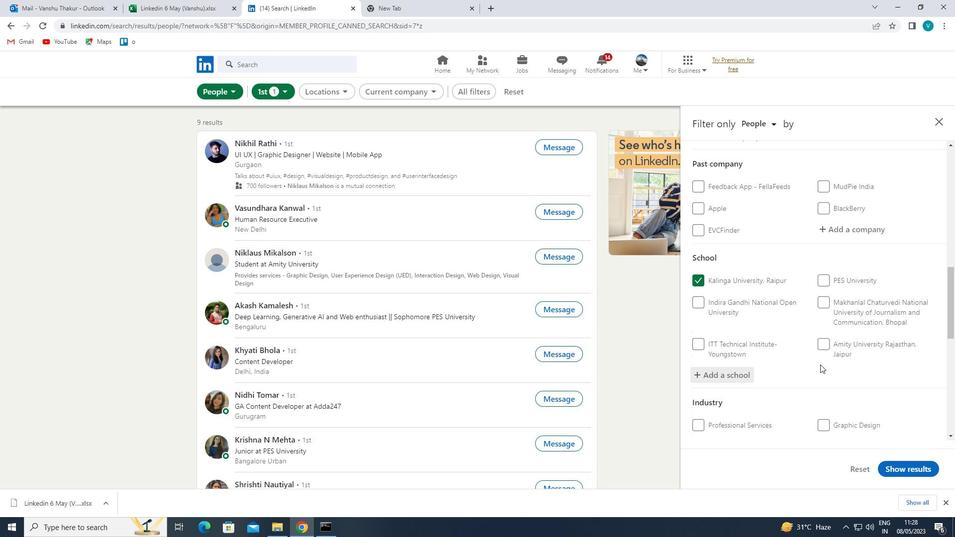 
Action: Mouse scrolled (822, 365) with delta (0, 0)
Screenshot: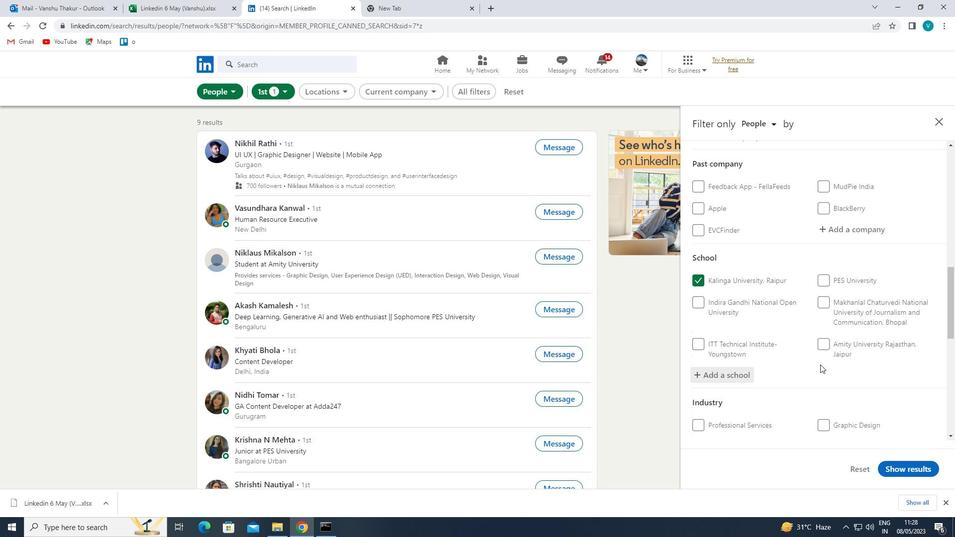 
Action: Mouse moved to (822, 366)
Screenshot: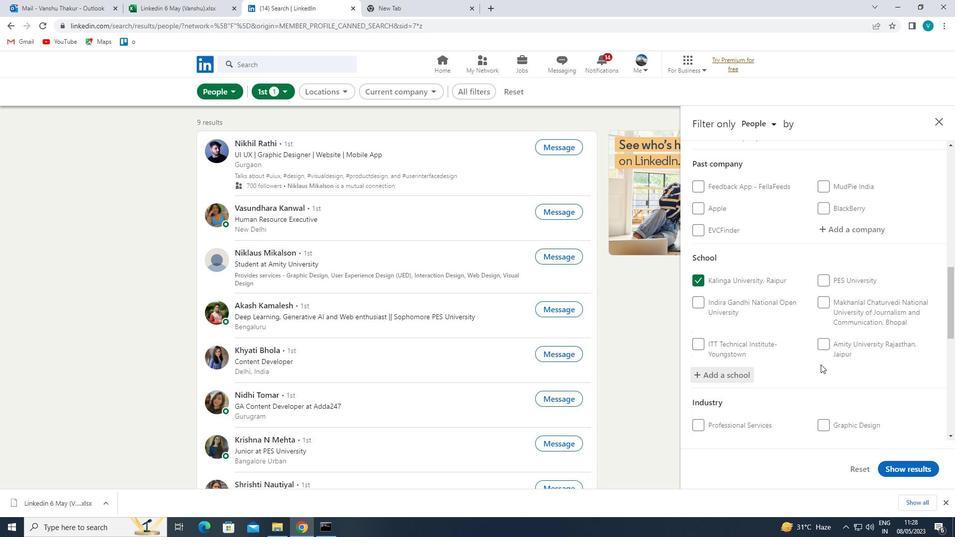 
Action: Mouse scrolled (822, 366) with delta (0, 0)
Screenshot: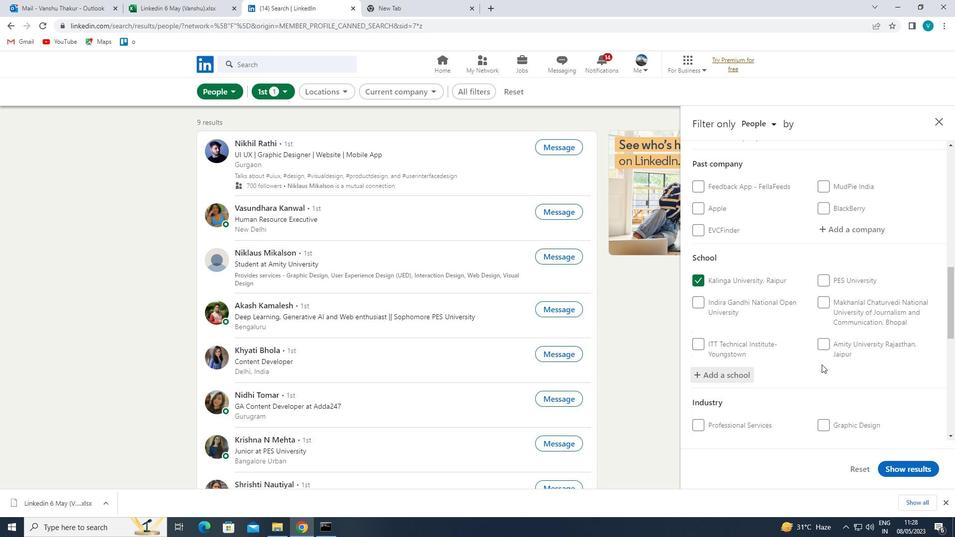
Action: Mouse moved to (854, 325)
Screenshot: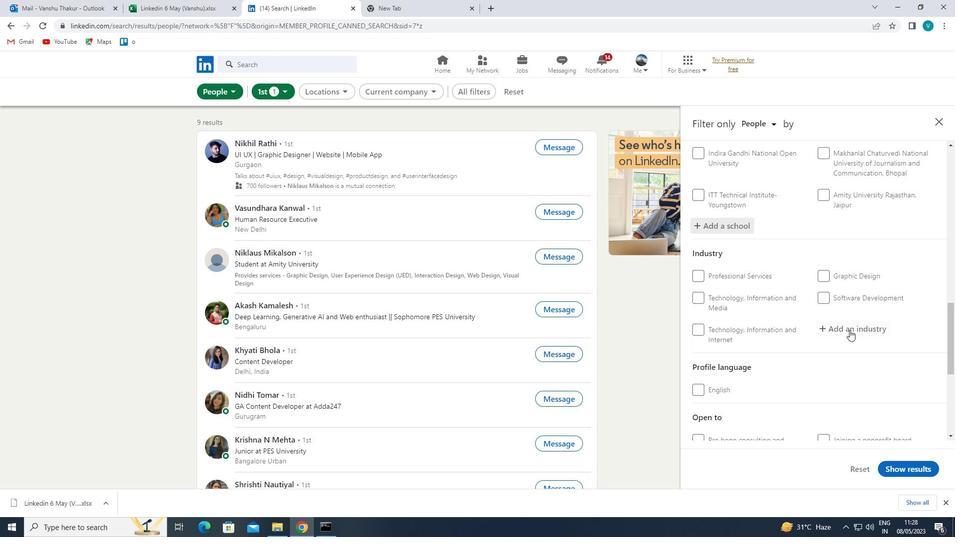 
Action: Mouse pressed left at (854, 325)
Screenshot: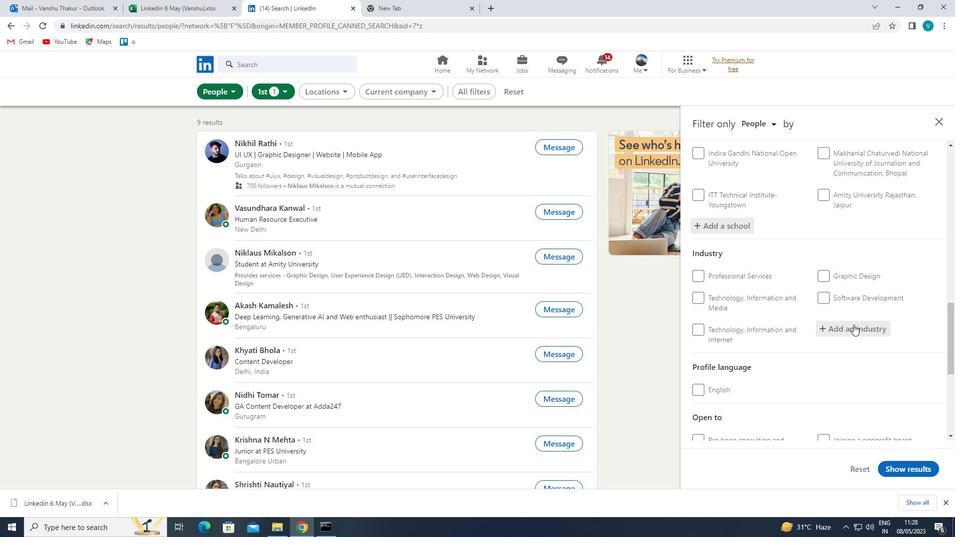 
Action: Mouse moved to (837, 334)
Screenshot: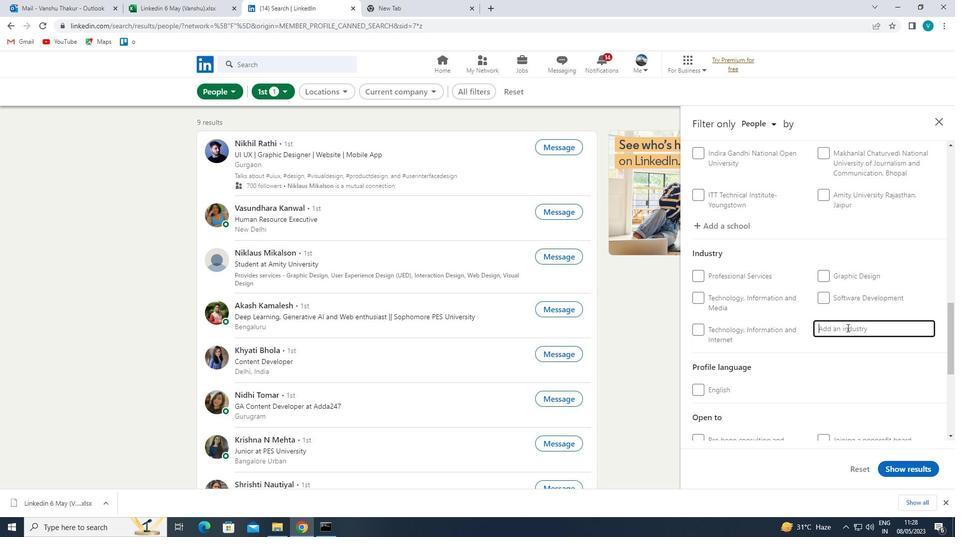 
Action: Key pressed <Key.shift>TEMPORARY
Screenshot: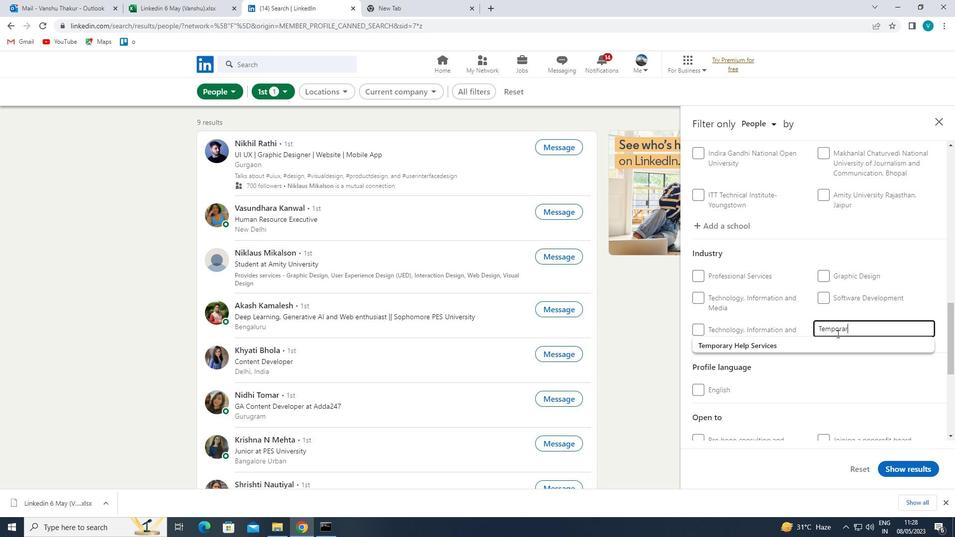 
Action: Mouse moved to (819, 350)
Screenshot: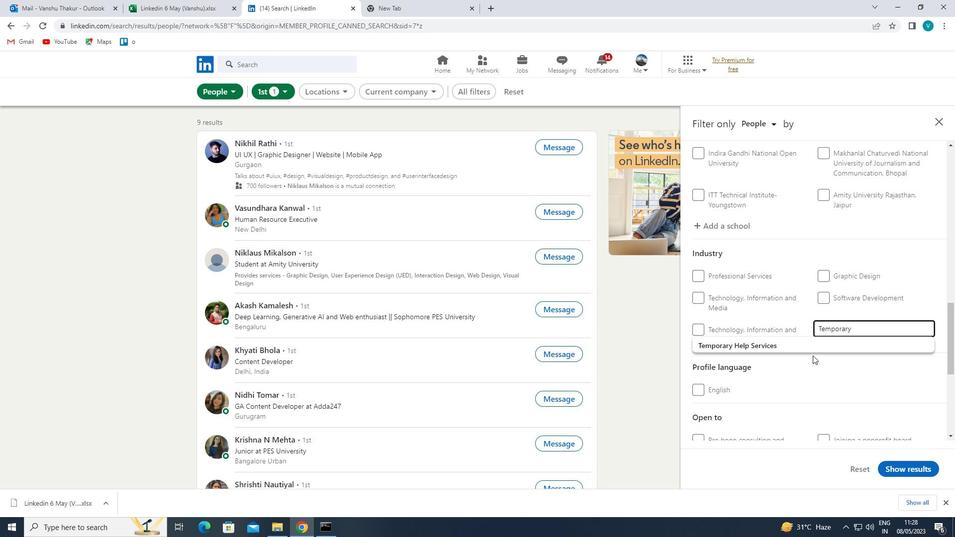 
Action: Mouse pressed left at (819, 350)
Screenshot: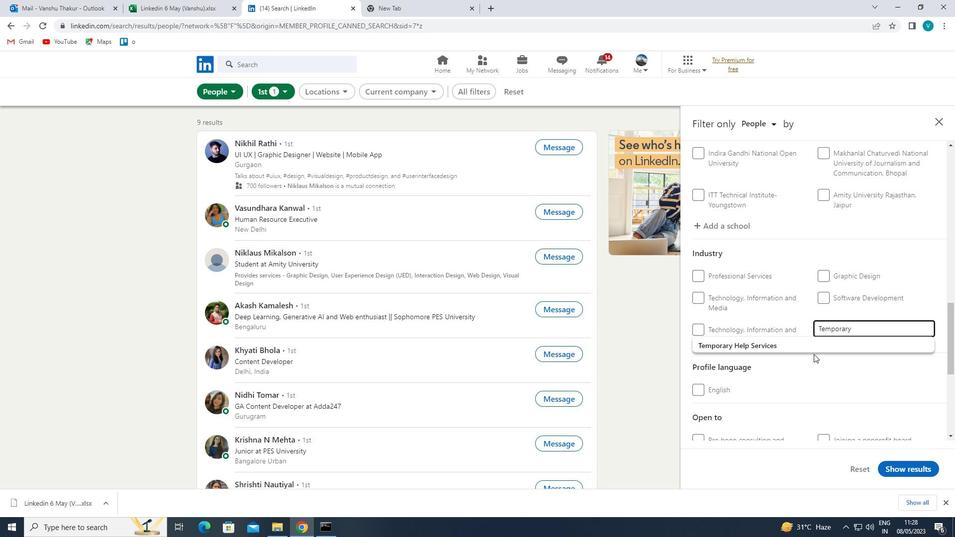 
Action: Mouse scrolled (819, 349) with delta (0, 0)
Screenshot: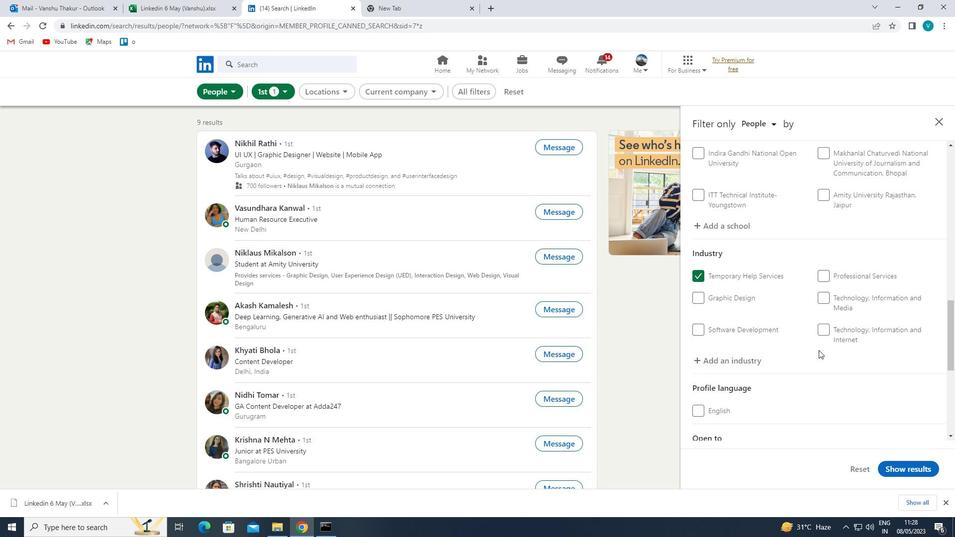 
Action: Mouse scrolled (819, 349) with delta (0, 0)
Screenshot: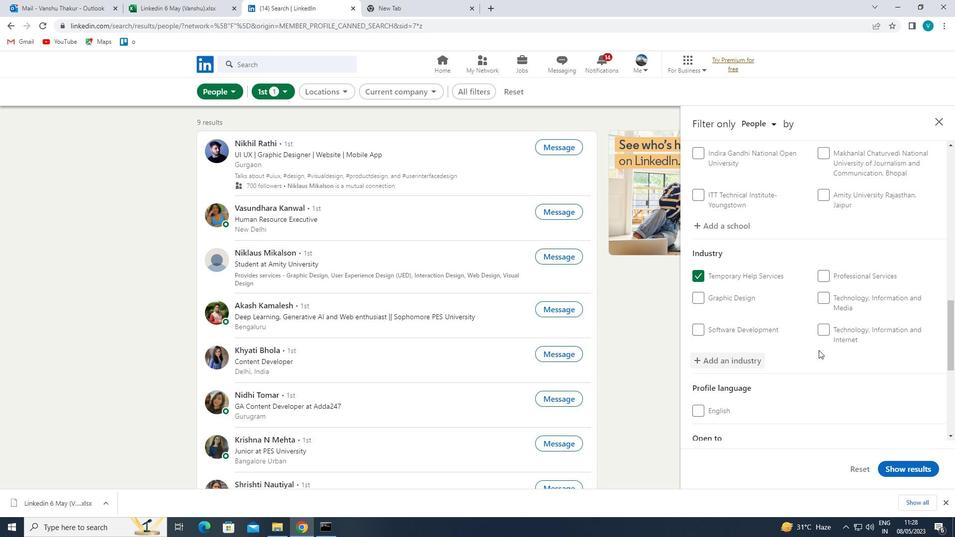 
Action: Mouse scrolled (819, 349) with delta (0, 0)
Screenshot: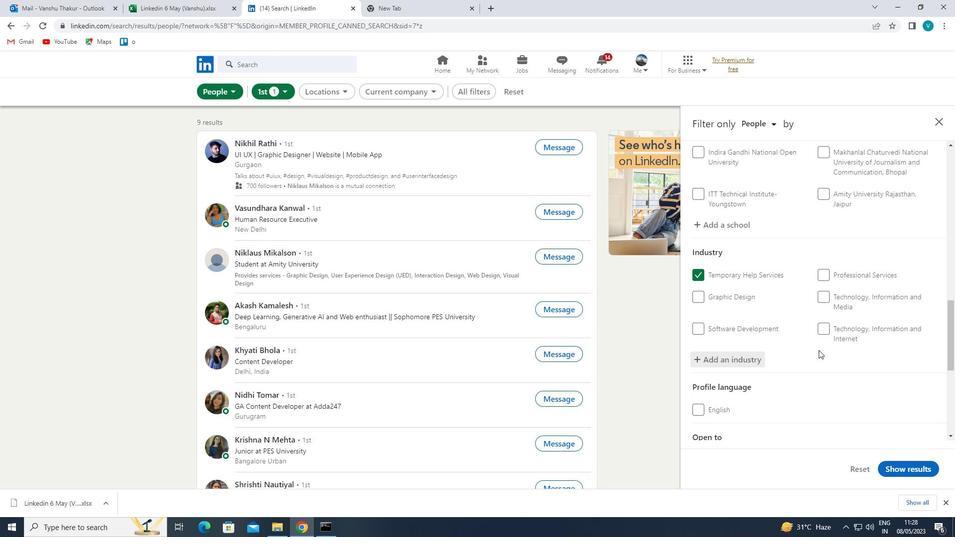 
Action: Mouse scrolled (819, 349) with delta (0, 0)
Screenshot: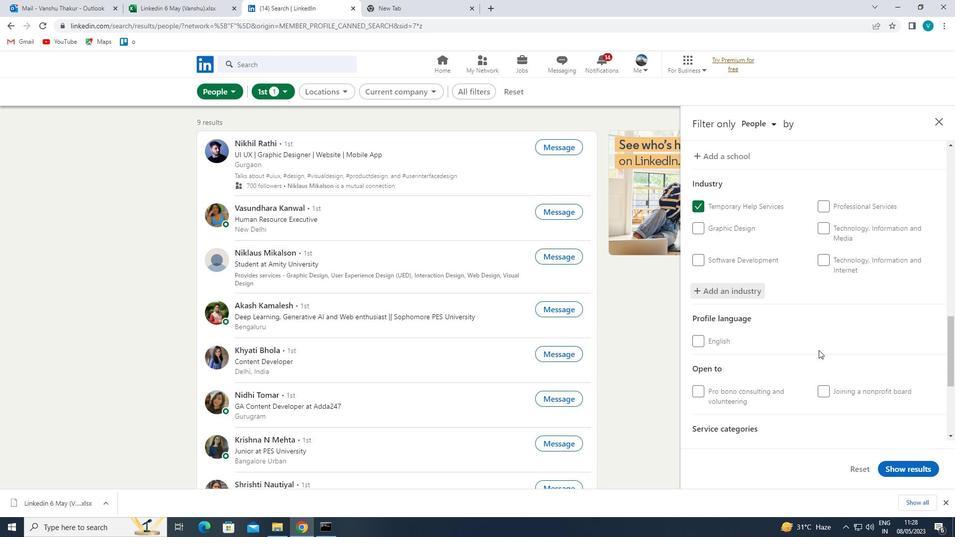 
Action: Mouse scrolled (819, 349) with delta (0, 0)
Screenshot: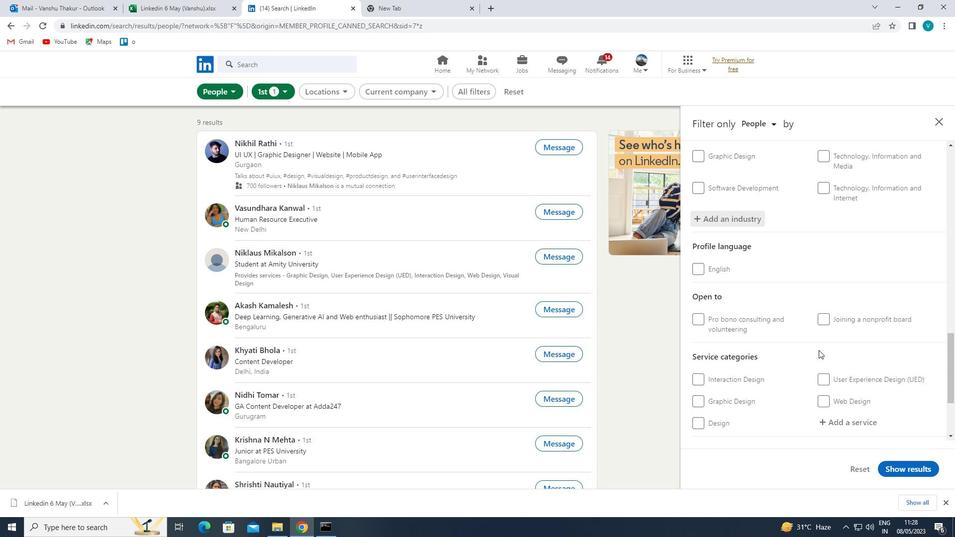 
Action: Mouse moved to (860, 316)
Screenshot: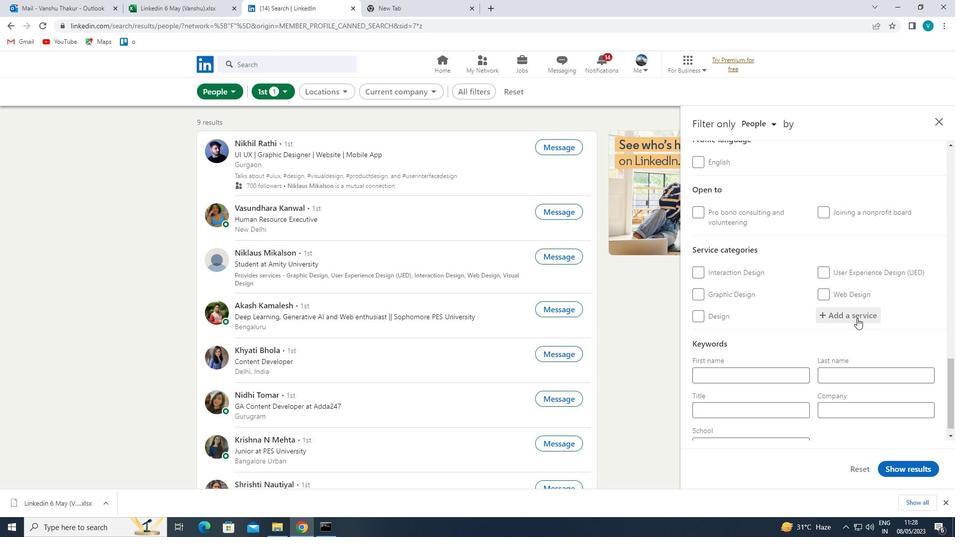 
Action: Mouse pressed left at (860, 316)
Screenshot: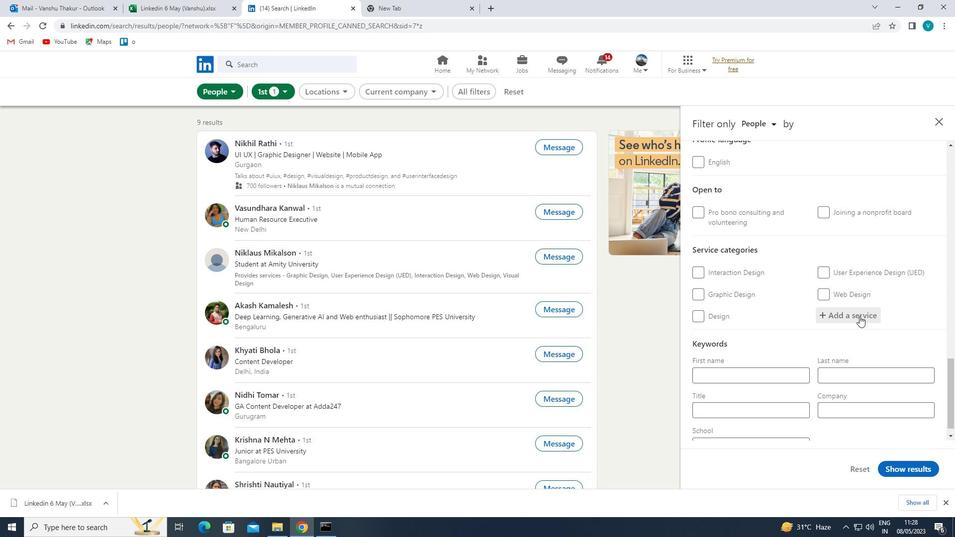 
Action: Mouse moved to (858, 317)
Screenshot: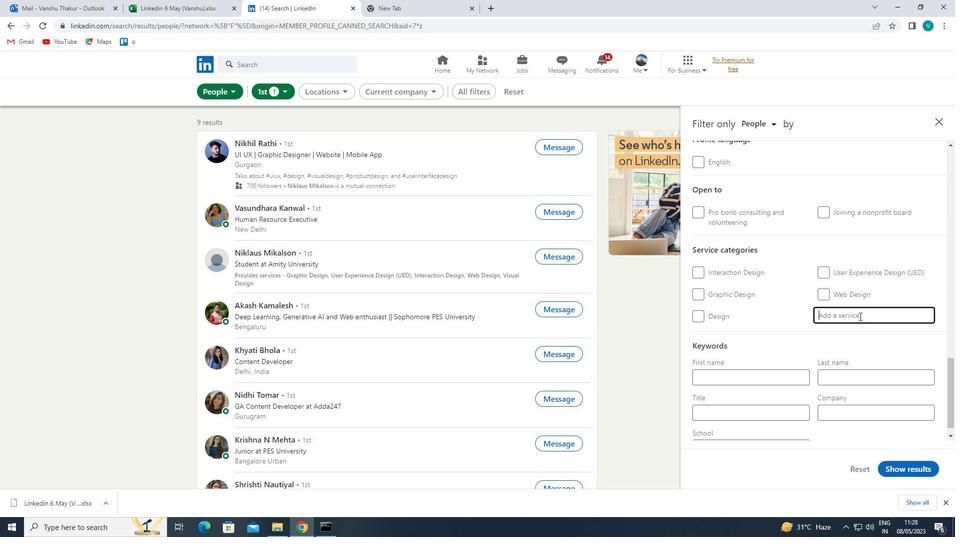 
Action: Key pressed <Key.shift>
Screenshot: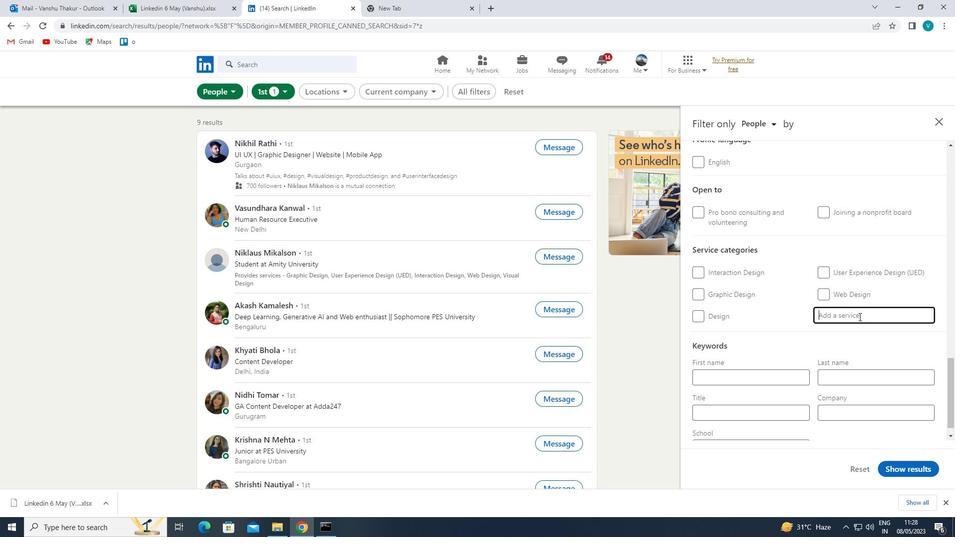 
Action: Mouse moved to (857, 317)
Screenshot: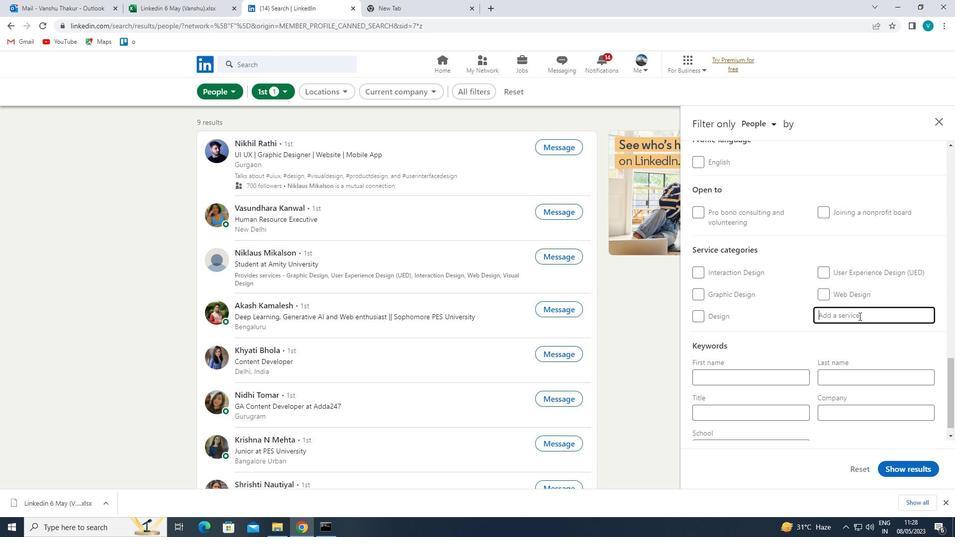 
Action: Key pressed F
Screenshot: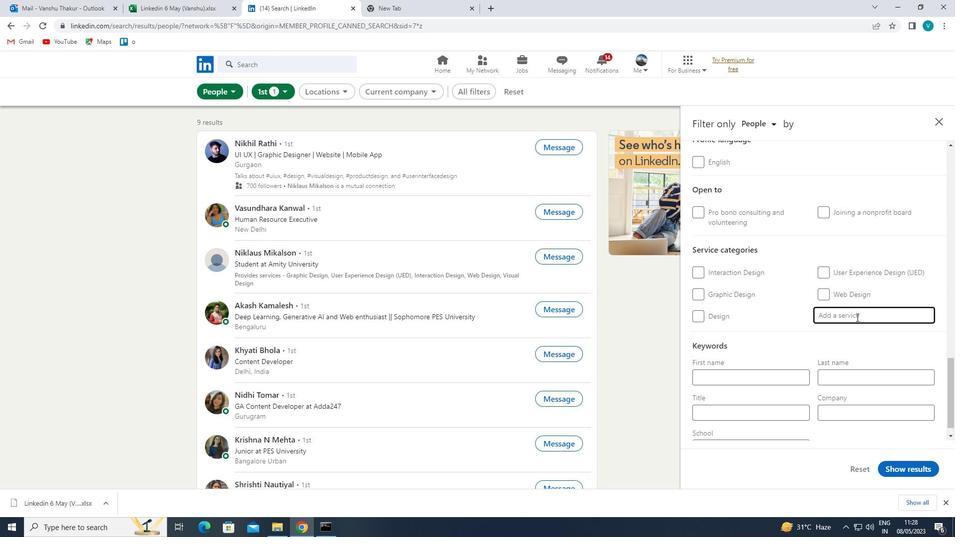 
Action: Mouse moved to (856, 318)
Screenshot: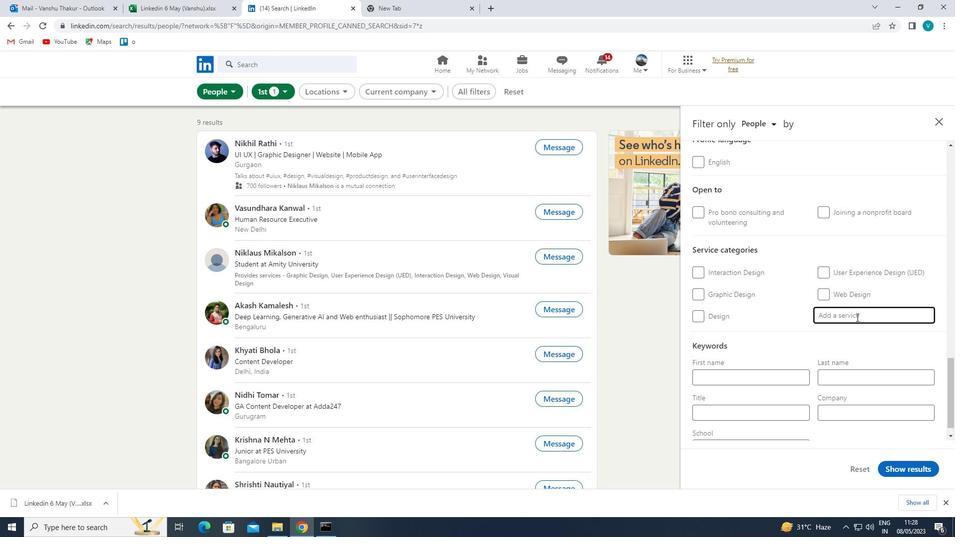 
Action: Key pressed AMILY<Key.space>
Screenshot: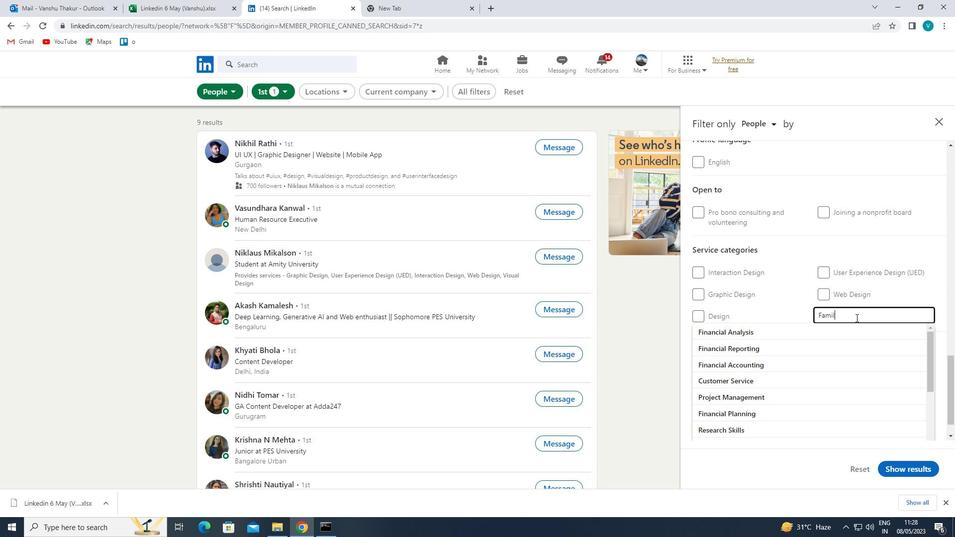 
Action: Mouse moved to (842, 331)
Screenshot: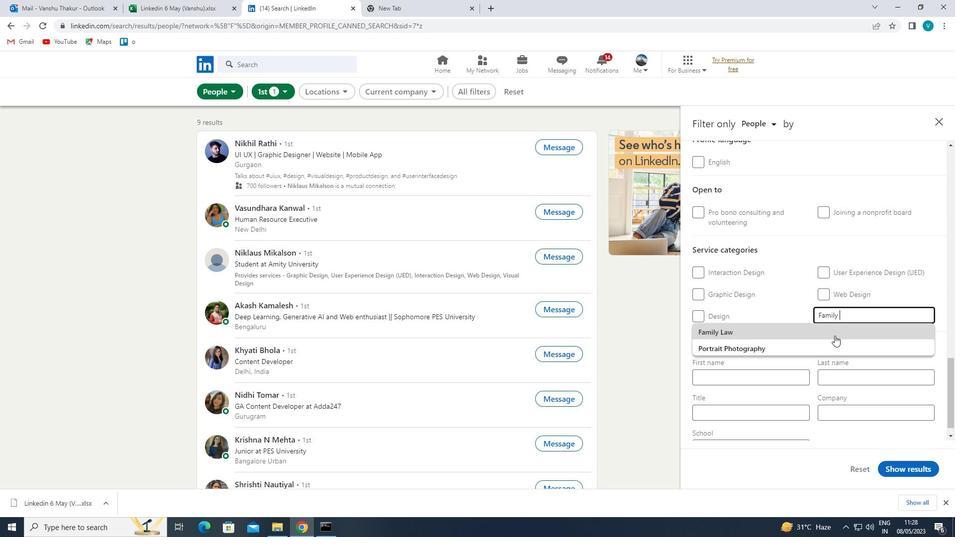 
Action: Mouse pressed left at (842, 331)
Screenshot: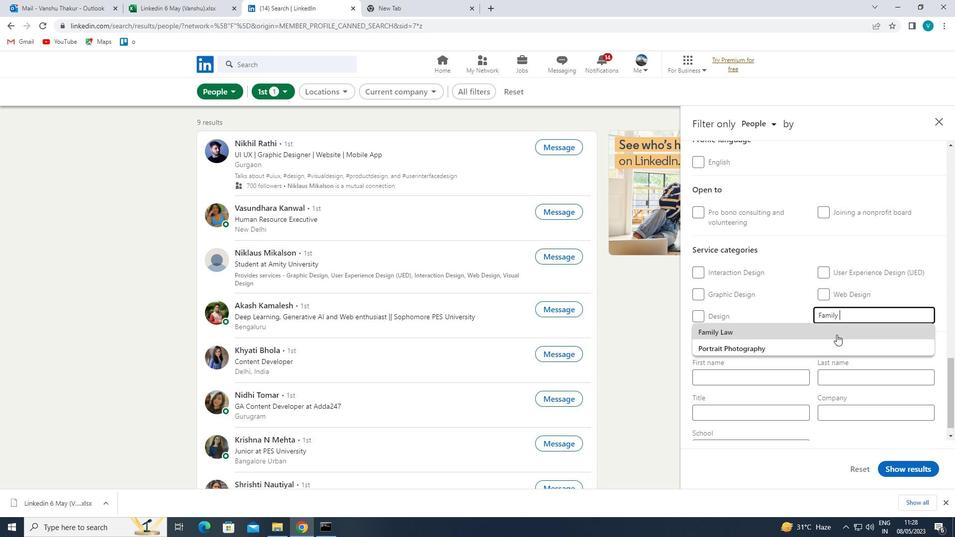 
Action: Mouse moved to (836, 337)
Screenshot: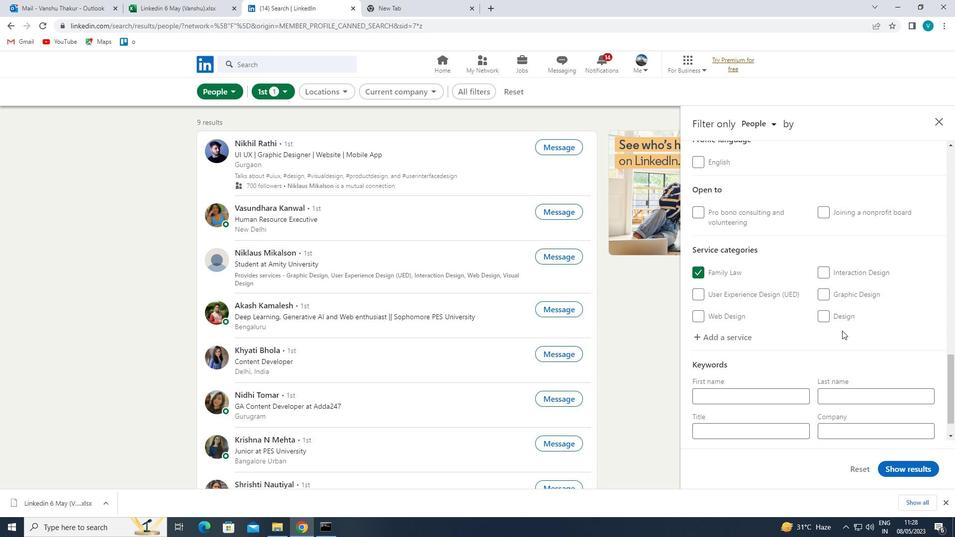 
Action: Mouse scrolled (836, 337) with delta (0, 0)
Screenshot: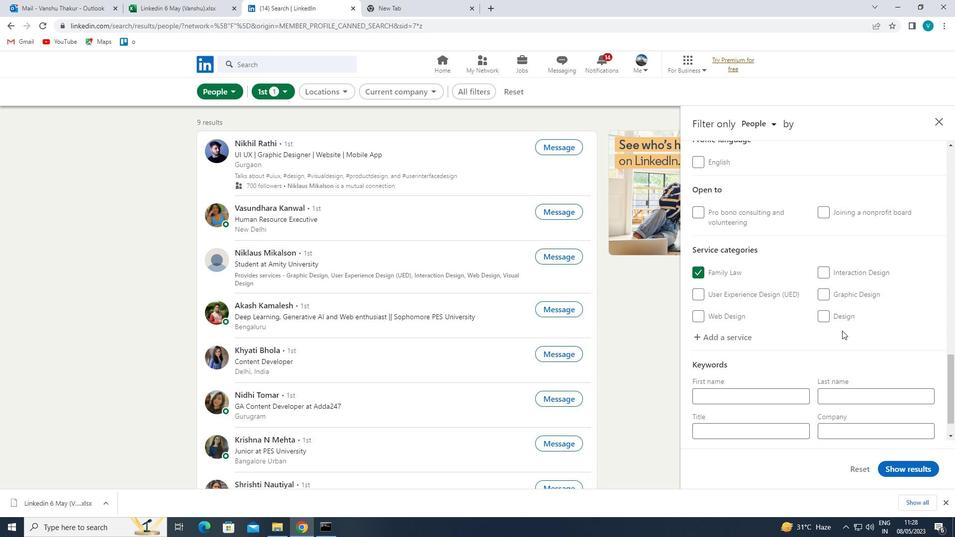 
Action: Mouse moved to (829, 346)
Screenshot: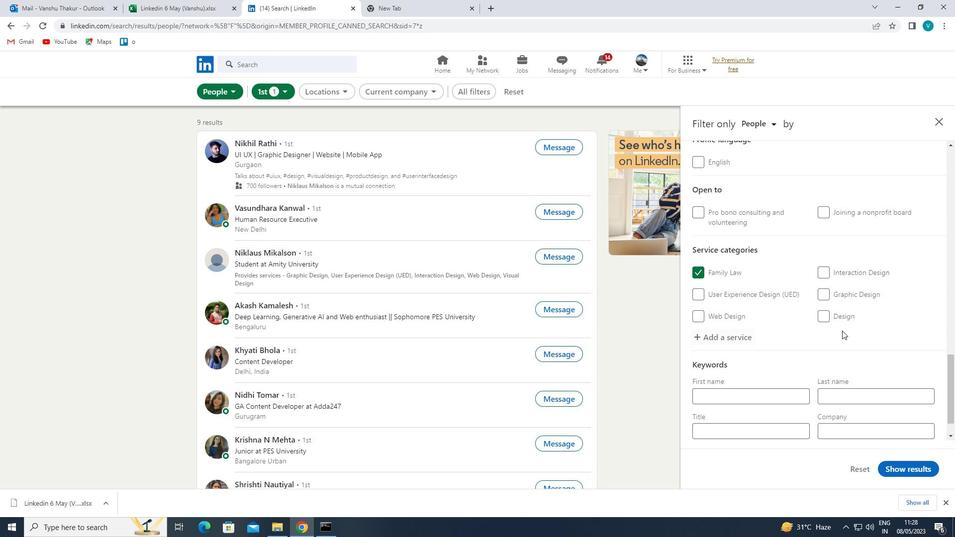 
Action: Mouse scrolled (829, 345) with delta (0, 0)
Screenshot: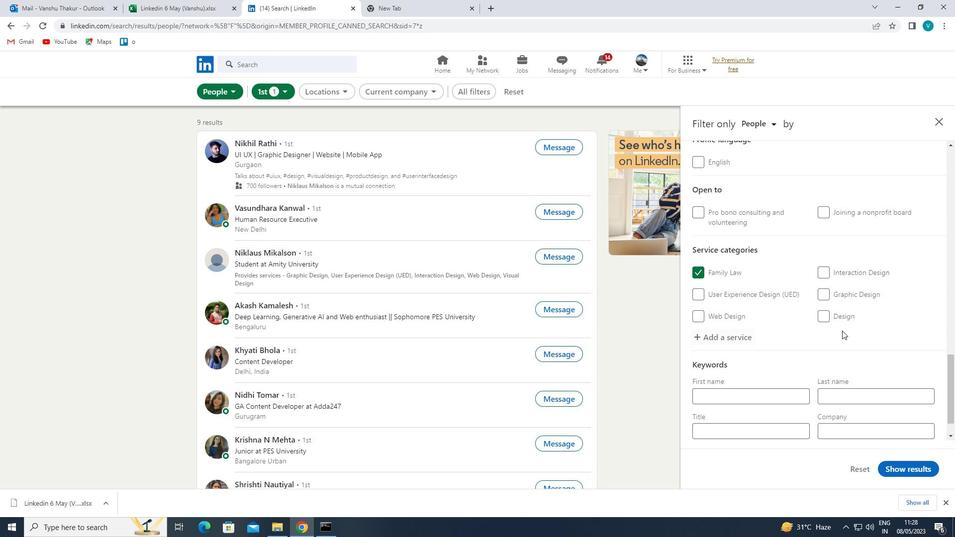 
Action: Mouse moved to (783, 393)
Screenshot: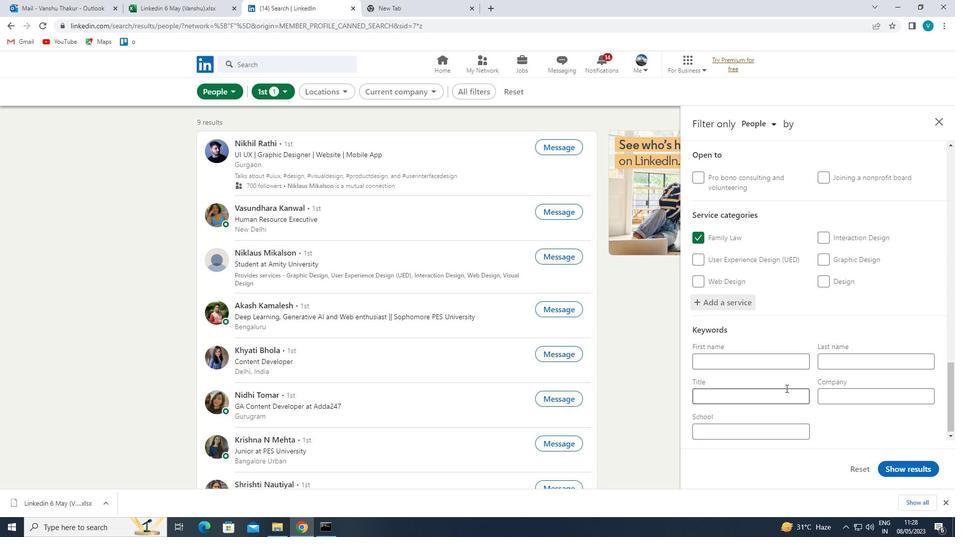 
Action: Mouse pressed left at (783, 393)
Screenshot: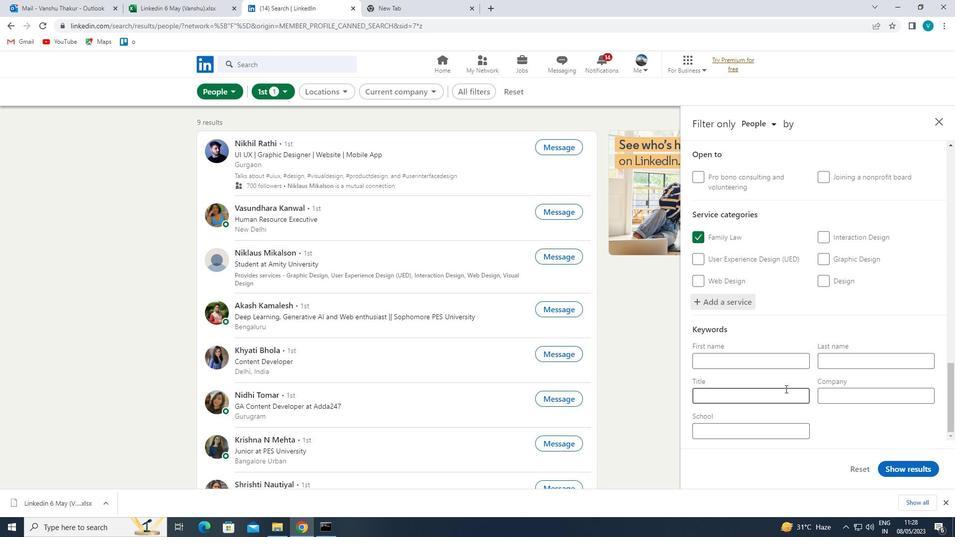 
Action: Mouse moved to (783, 393)
Screenshot: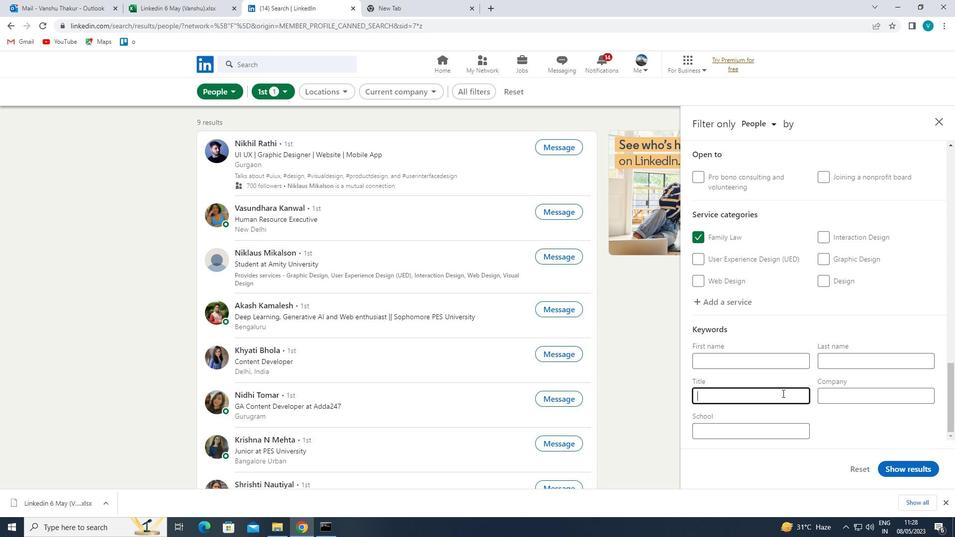 
Action: Key pressed <Key.shift>SEO<Key.space><Key.shift>MANAGER
Screenshot: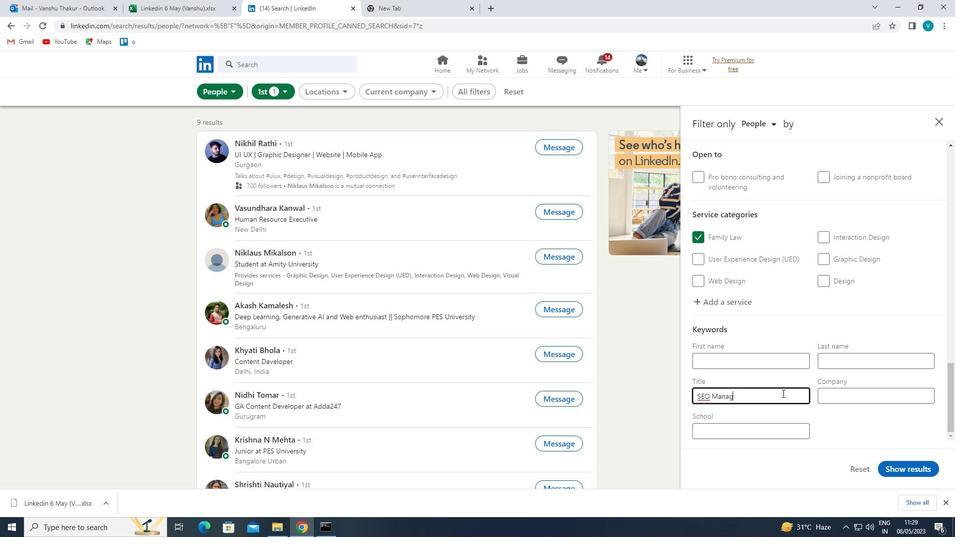 
Action: Mouse moved to (898, 463)
Screenshot: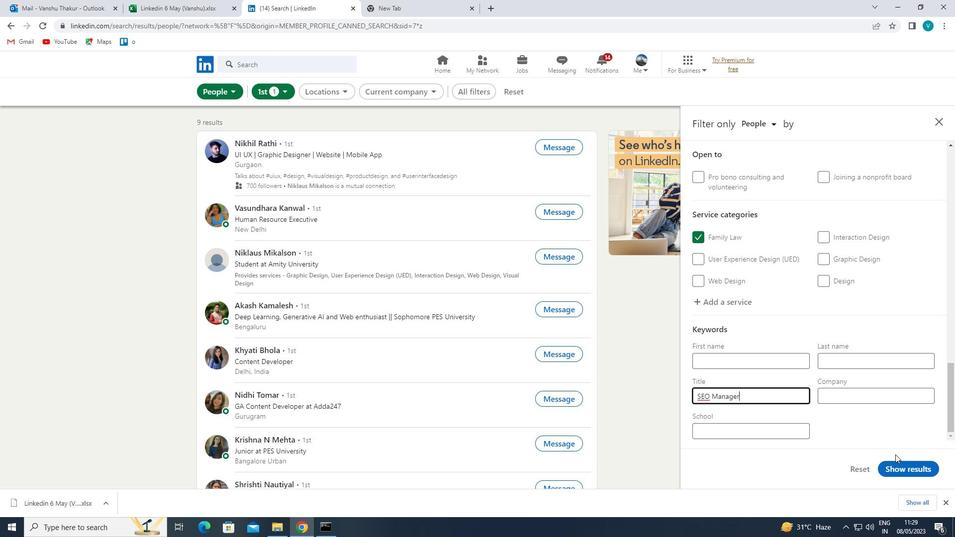 
Action: Mouse pressed left at (898, 463)
Screenshot: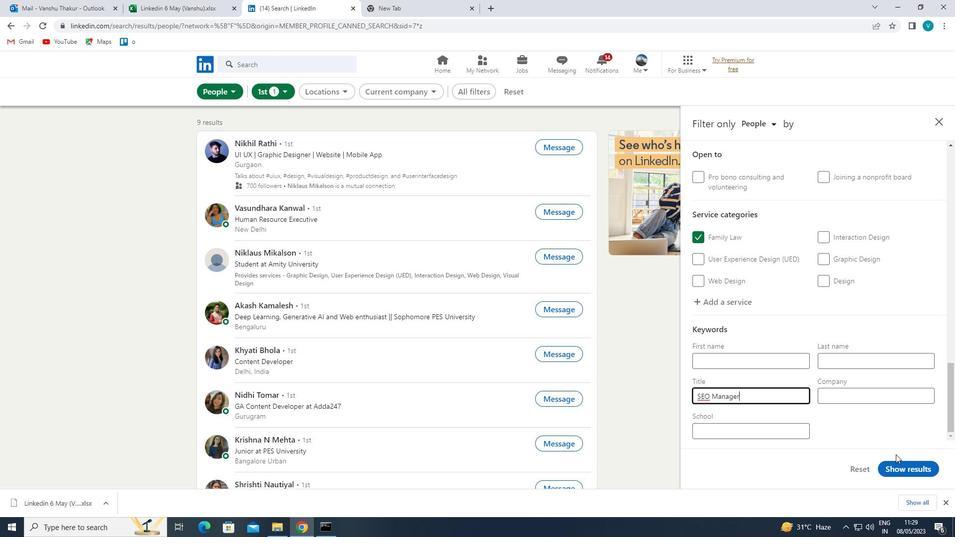 
Action: Mouse moved to (899, 464)
Screenshot: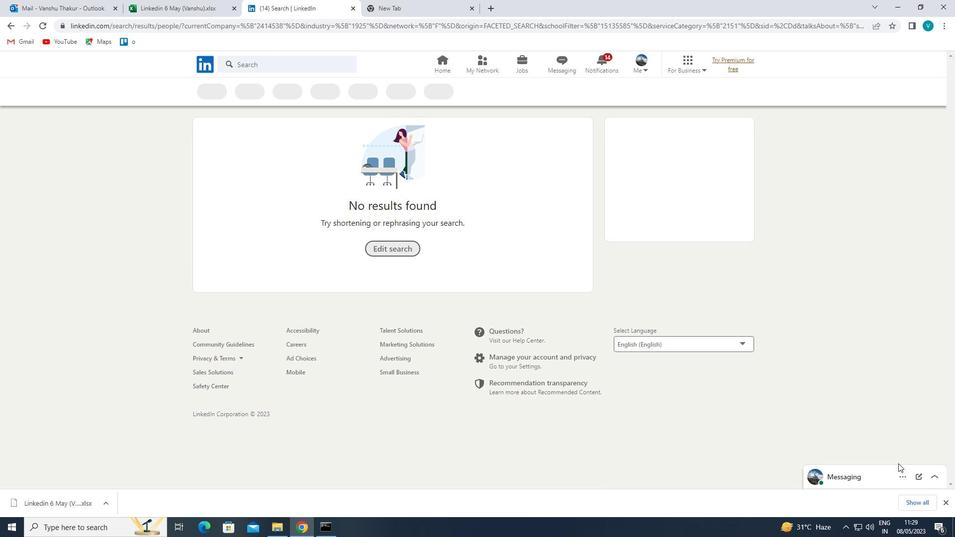 
